 Task: Check the sale-to-list ratio of septic tank in the last 1 year.
Action: Mouse moved to (1119, 266)
Screenshot: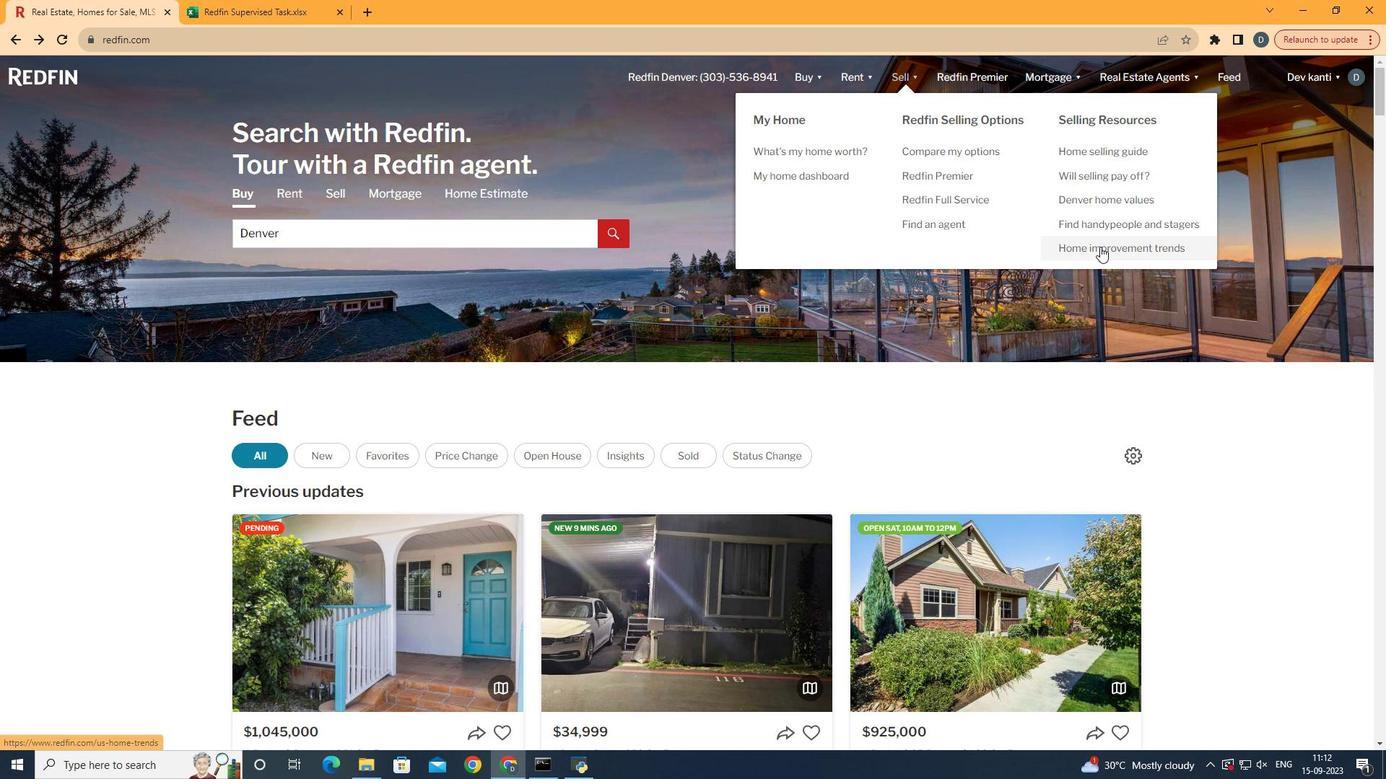 
Action: Mouse pressed left at (1119, 266)
Screenshot: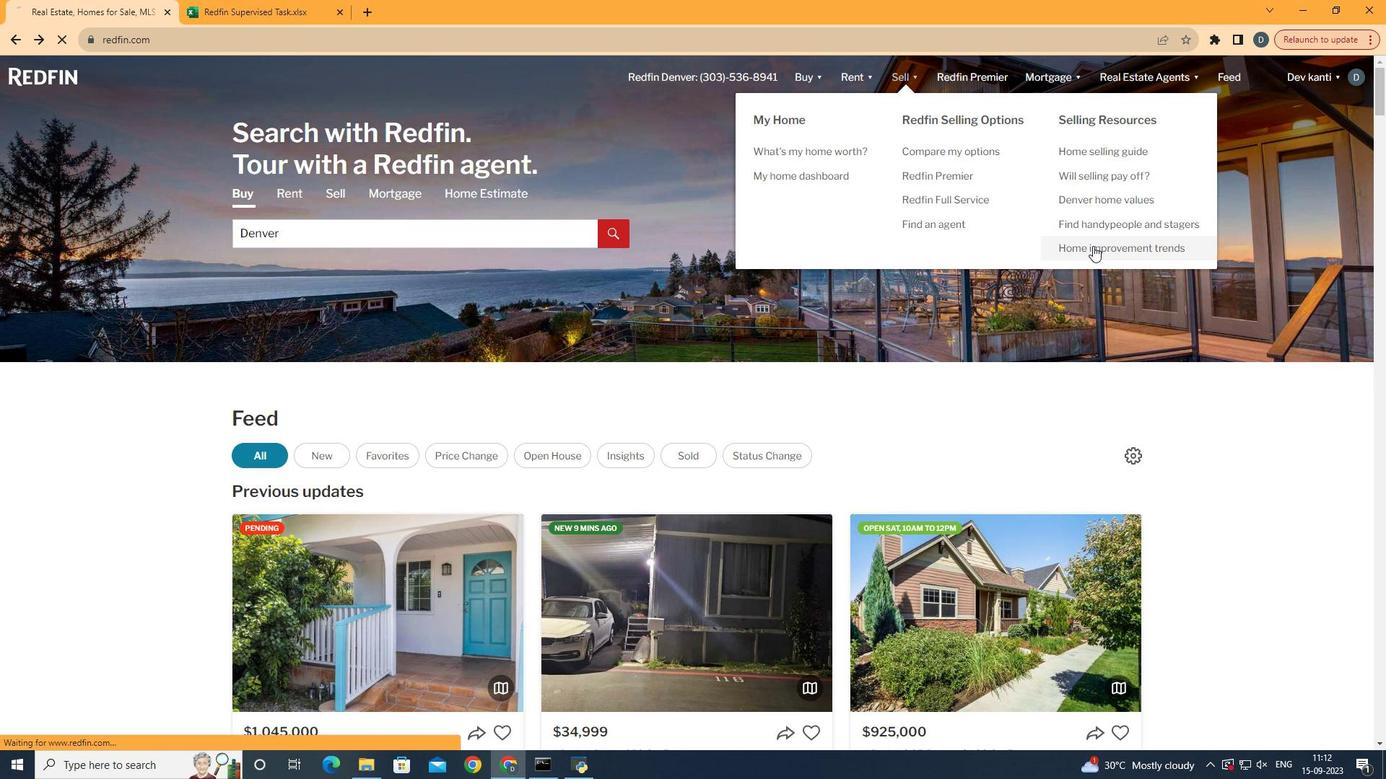 
Action: Mouse moved to (366, 293)
Screenshot: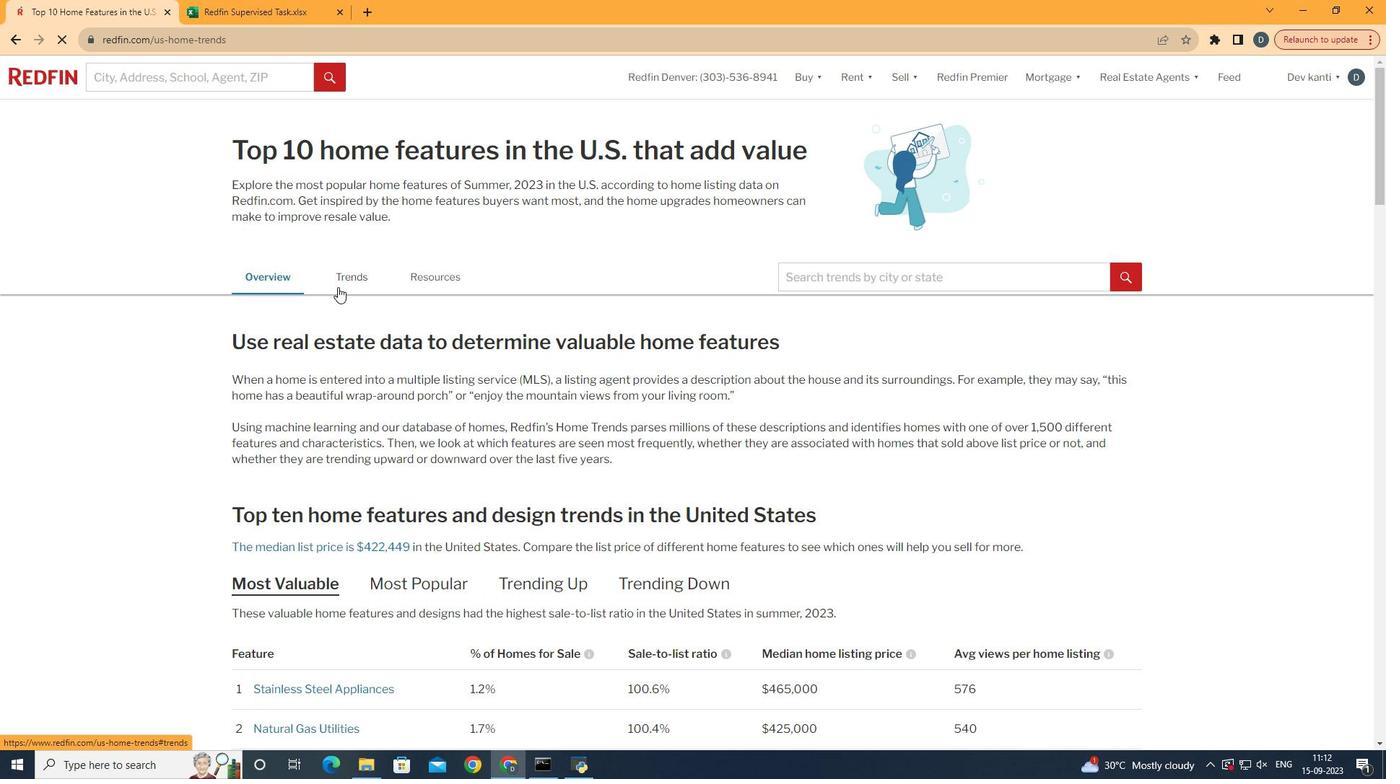 
Action: Mouse pressed left at (366, 293)
Screenshot: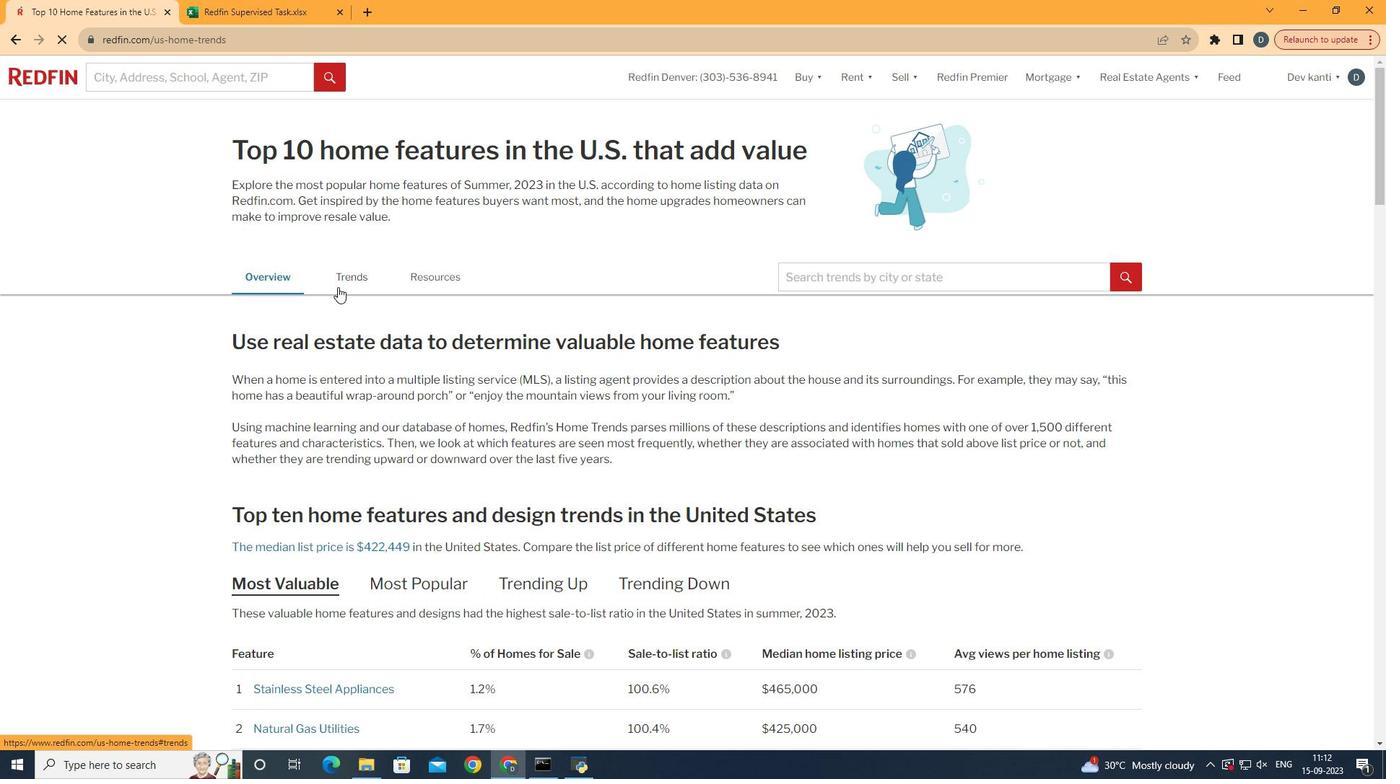 
Action: Mouse moved to (478, 356)
Screenshot: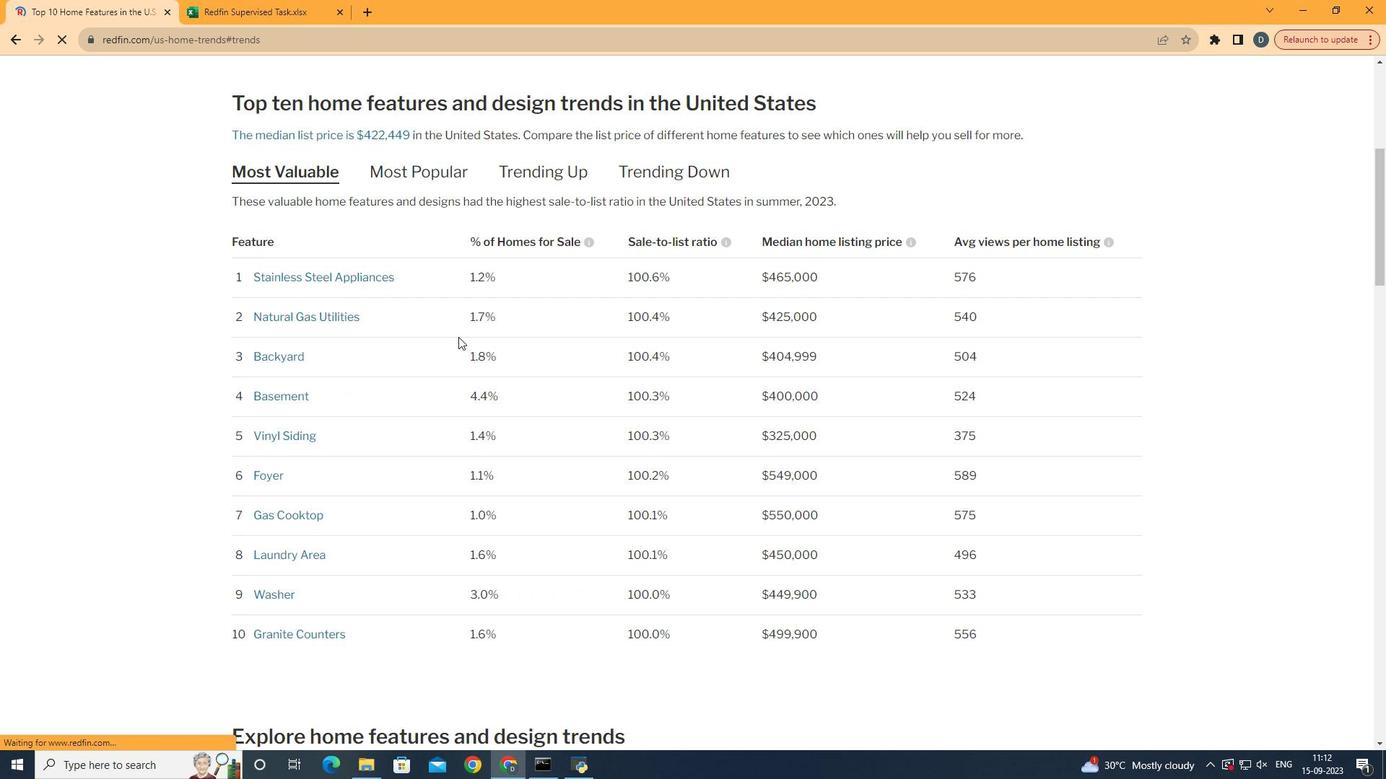 
Action: Mouse scrolled (478, 355) with delta (0, 0)
Screenshot: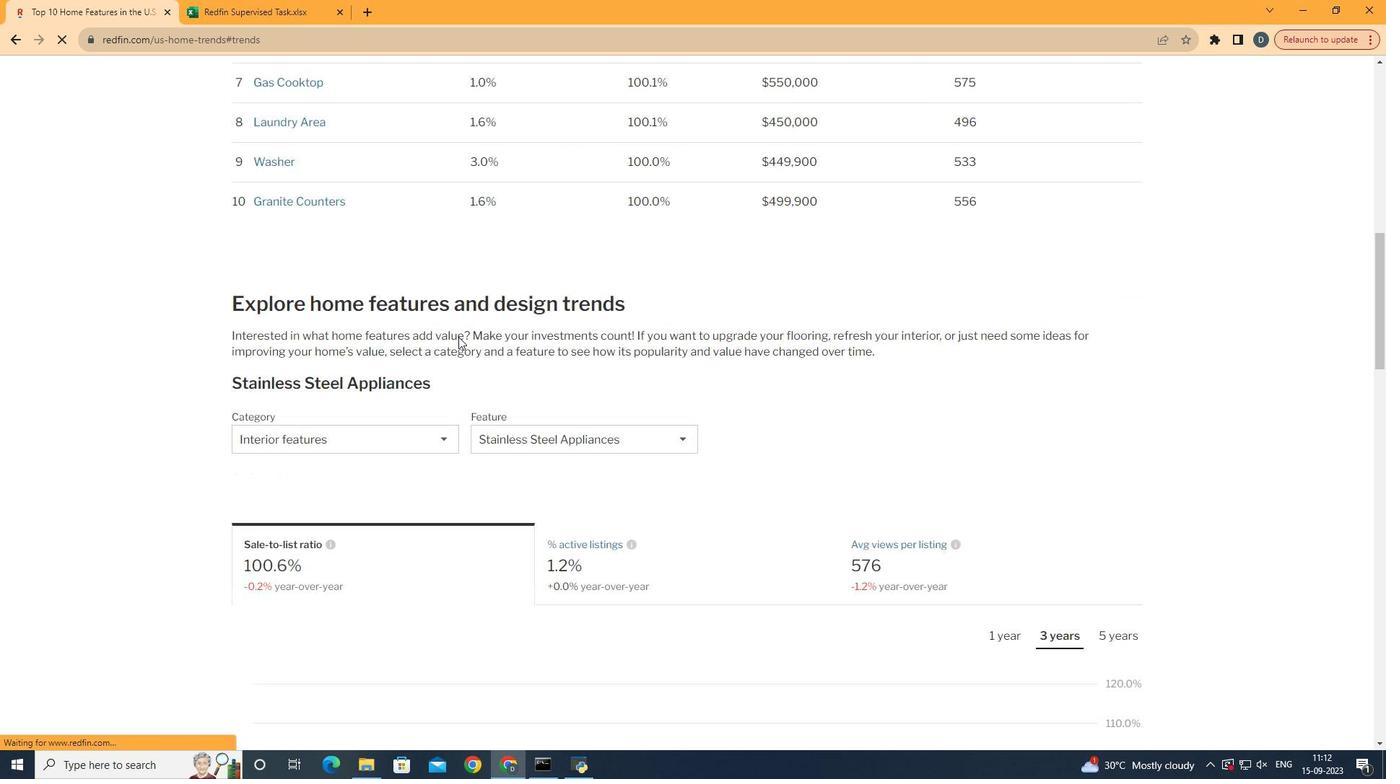 
Action: Mouse scrolled (478, 355) with delta (0, 0)
Screenshot: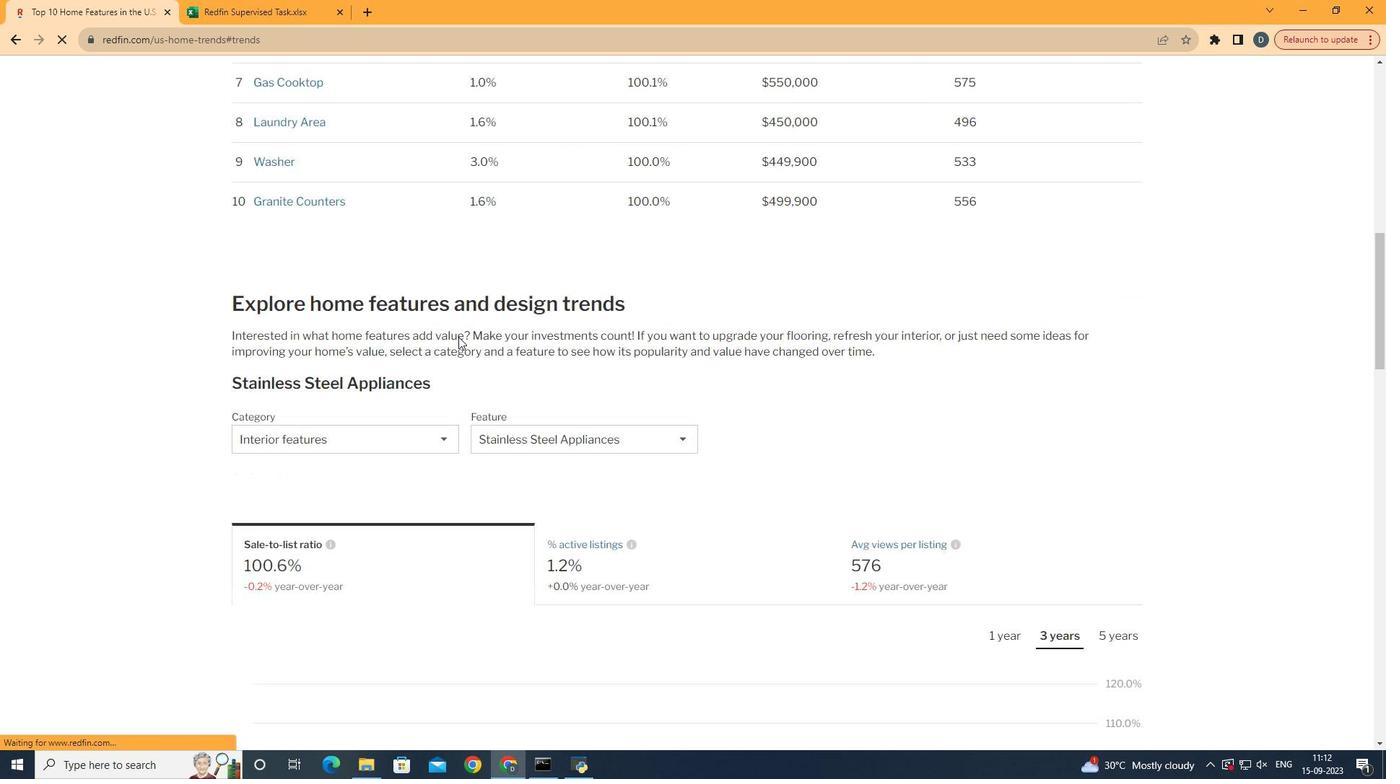 
Action: Mouse scrolled (478, 355) with delta (0, 0)
Screenshot: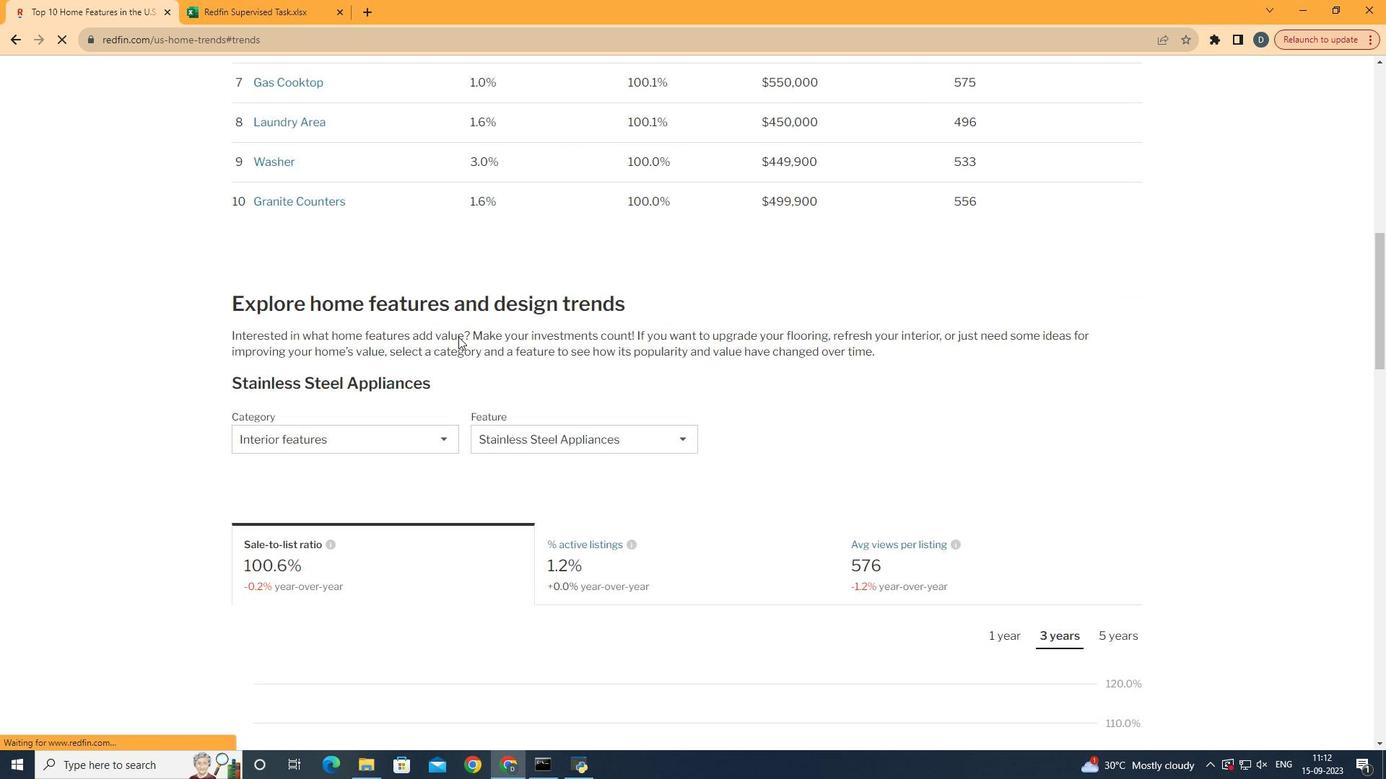 
Action: Mouse scrolled (478, 355) with delta (0, 0)
Screenshot: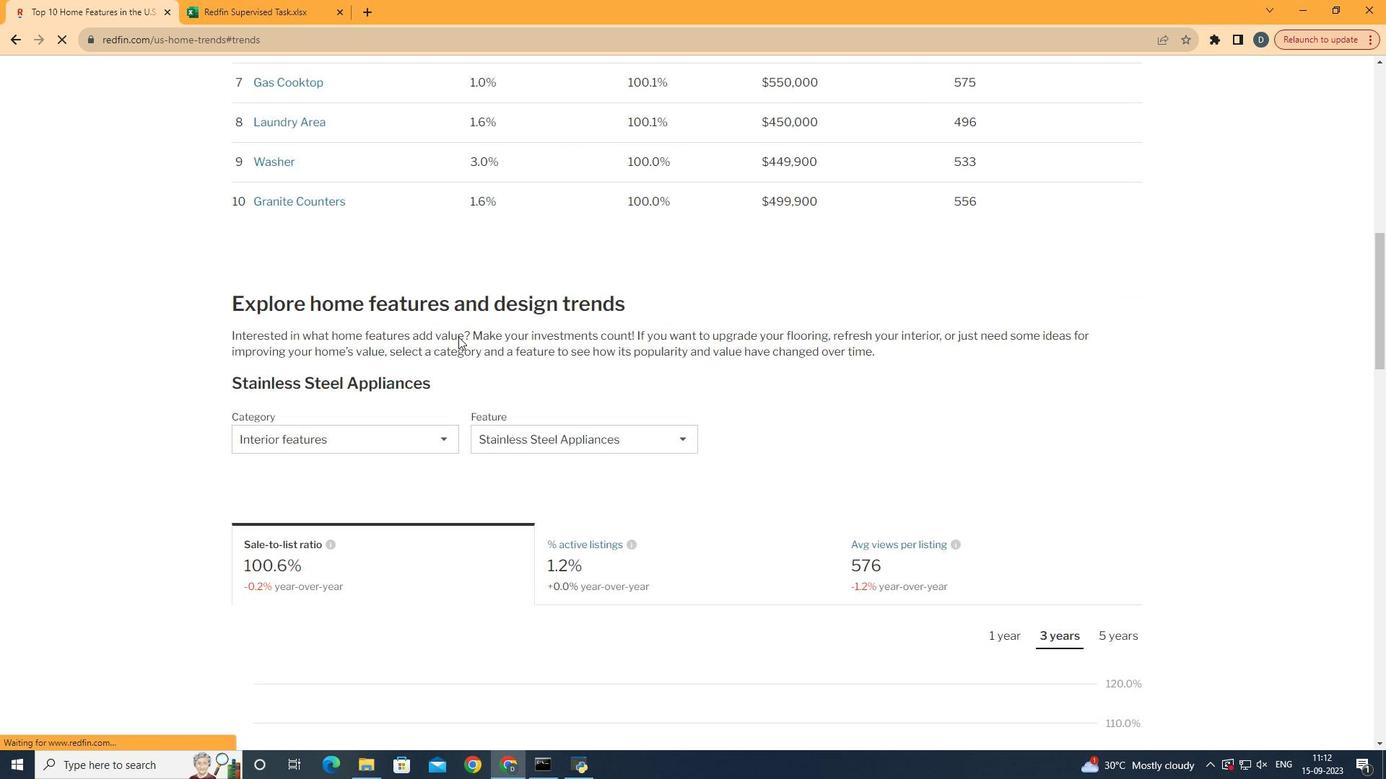 
Action: Mouse scrolled (478, 355) with delta (0, 0)
Screenshot: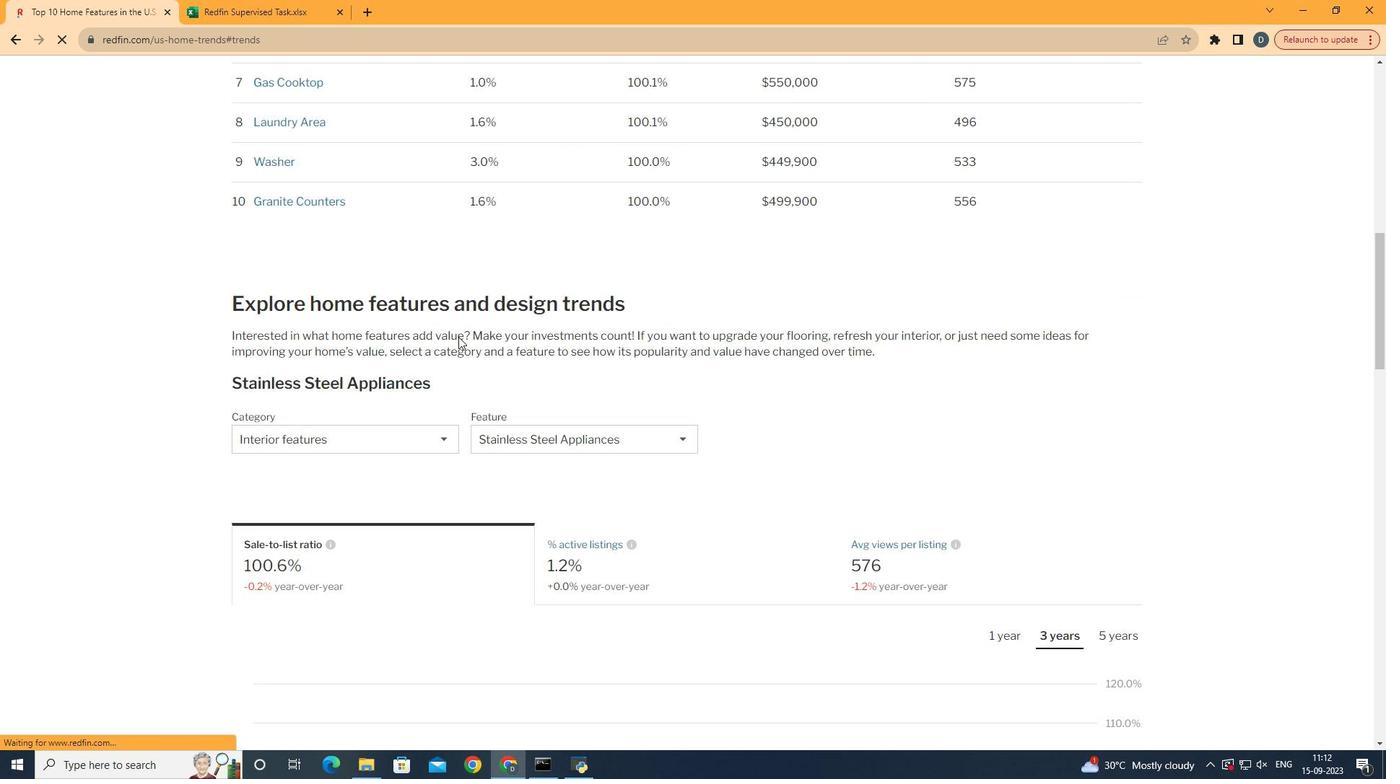 
Action: Mouse scrolled (478, 355) with delta (0, 0)
Screenshot: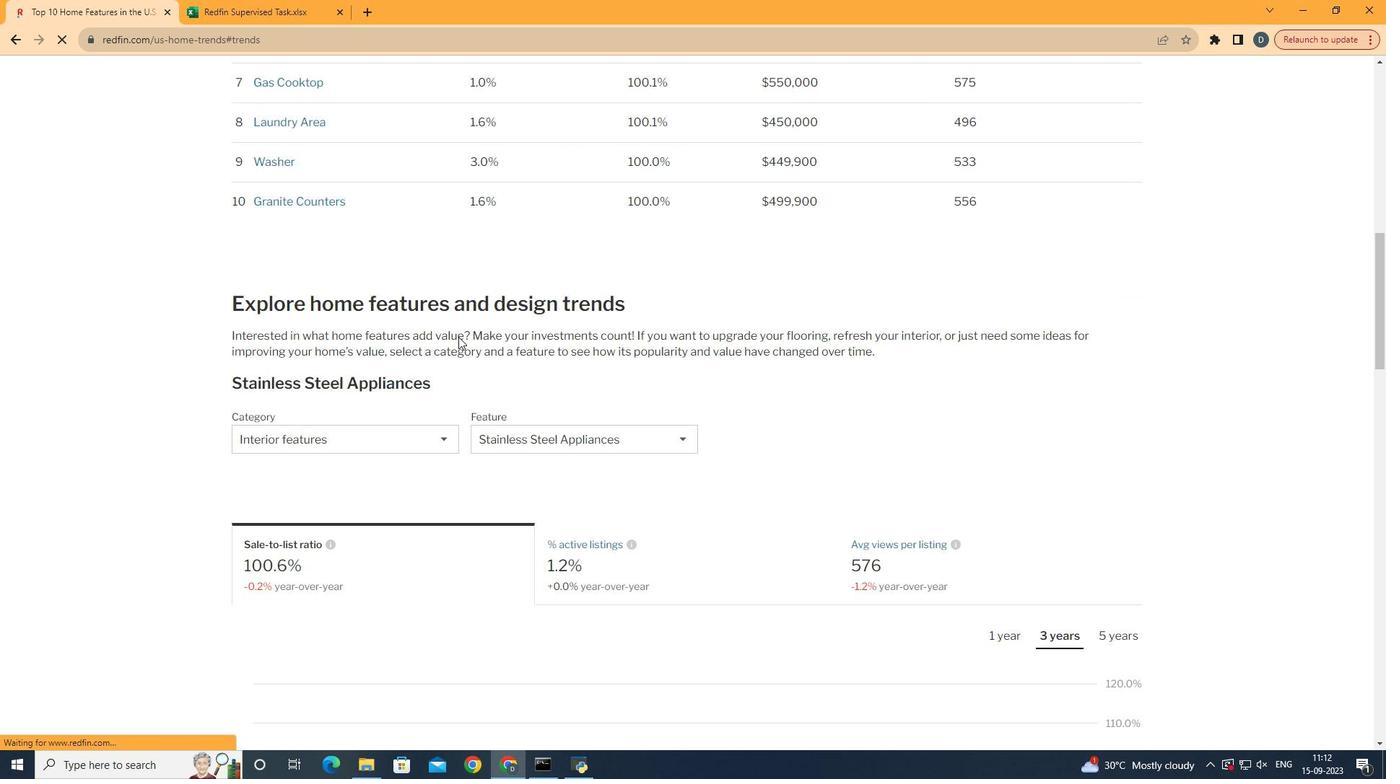 
Action: Mouse scrolled (478, 355) with delta (0, 0)
Screenshot: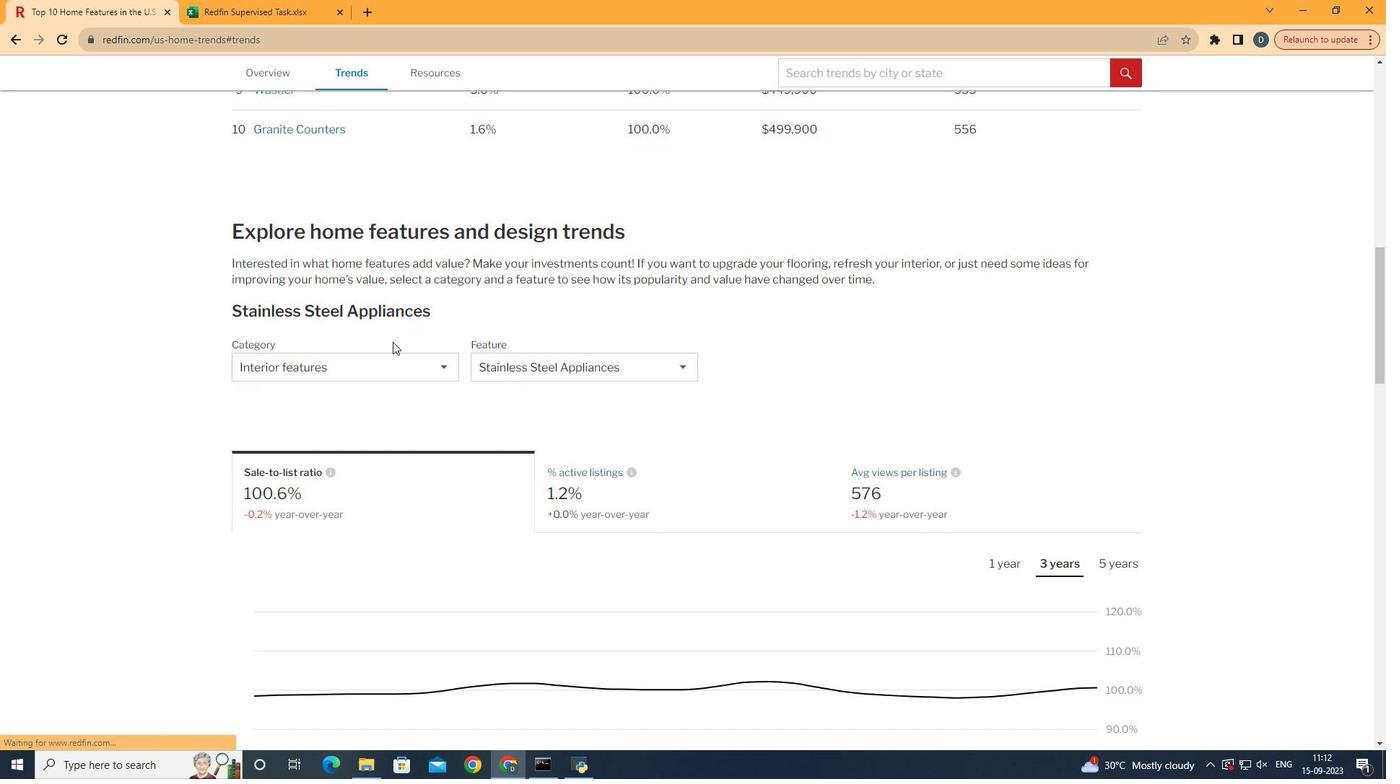 
Action: Mouse moved to (395, 386)
Screenshot: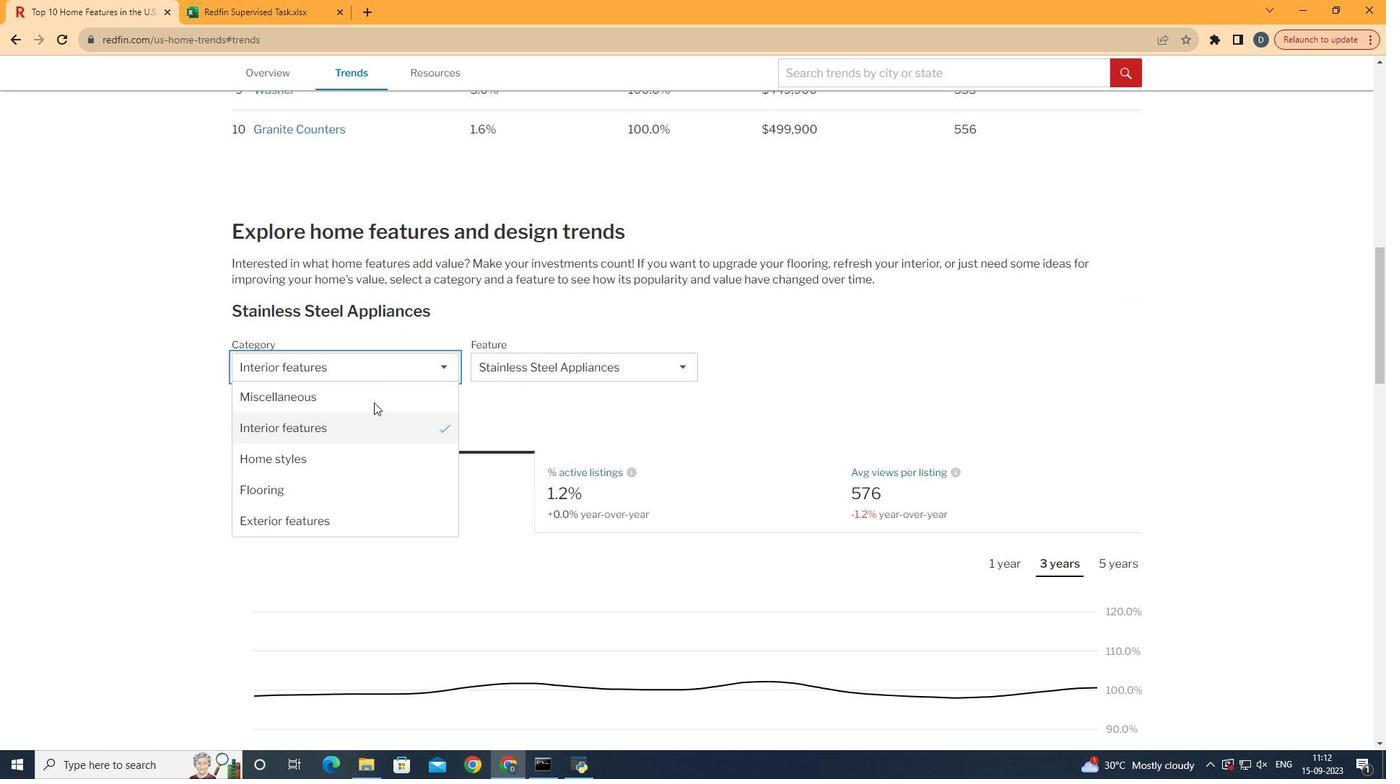 
Action: Mouse pressed left at (395, 386)
Screenshot: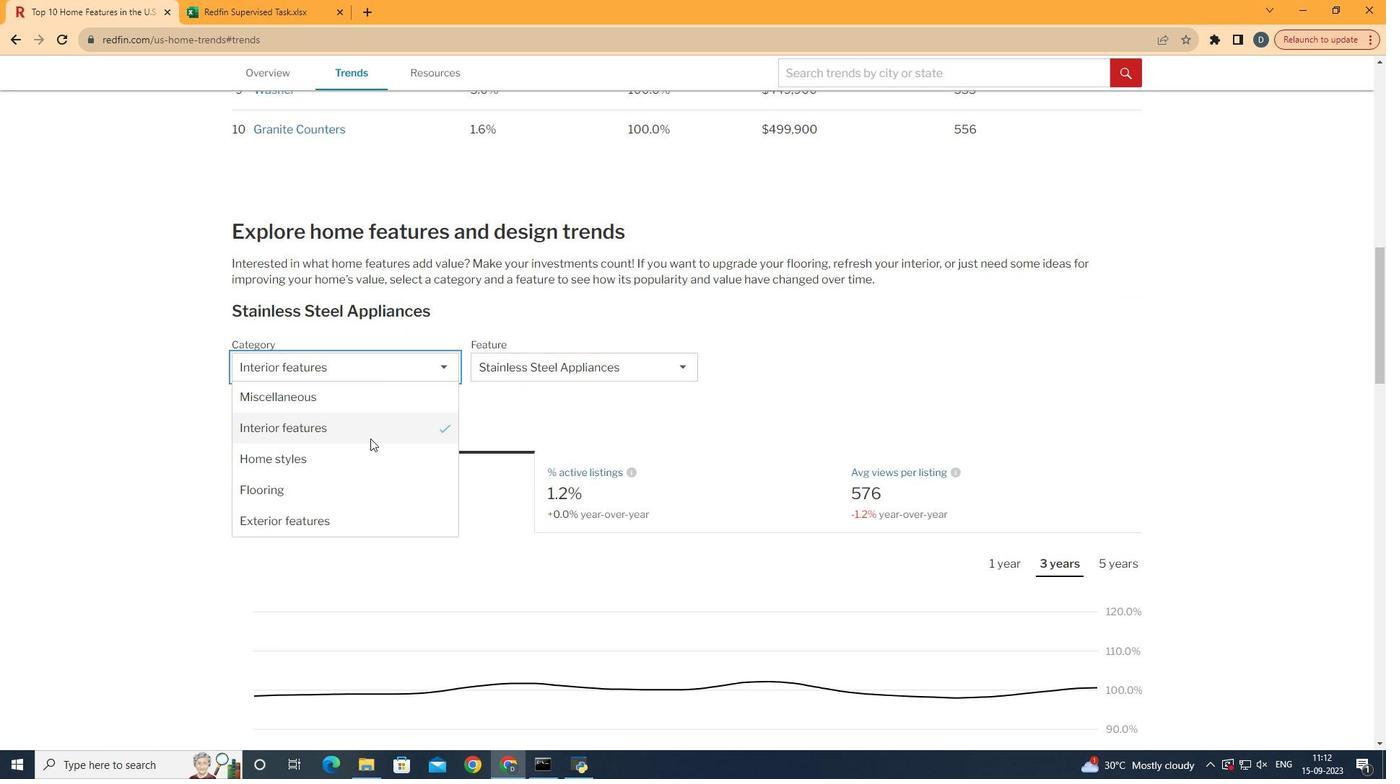 
Action: Mouse moved to (368, 536)
Screenshot: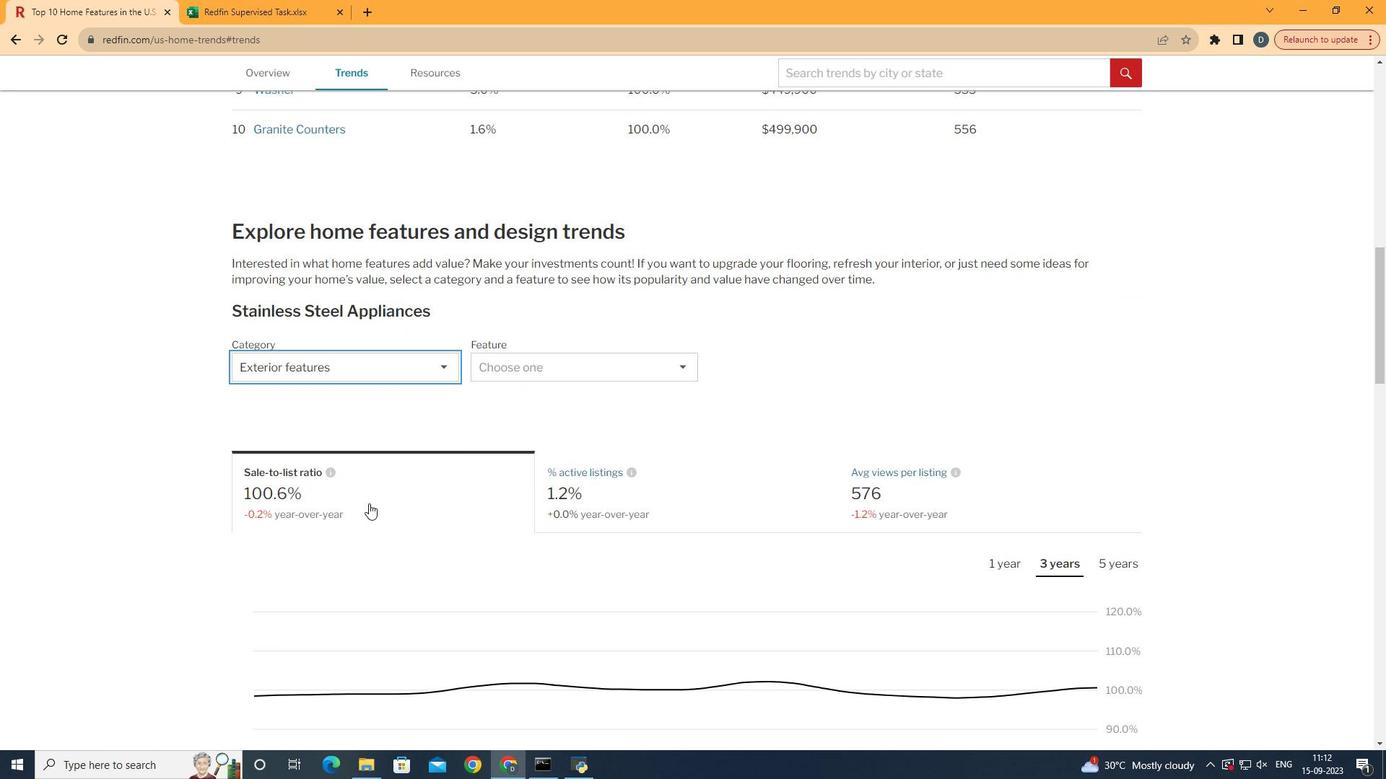 
Action: Mouse pressed left at (368, 536)
Screenshot: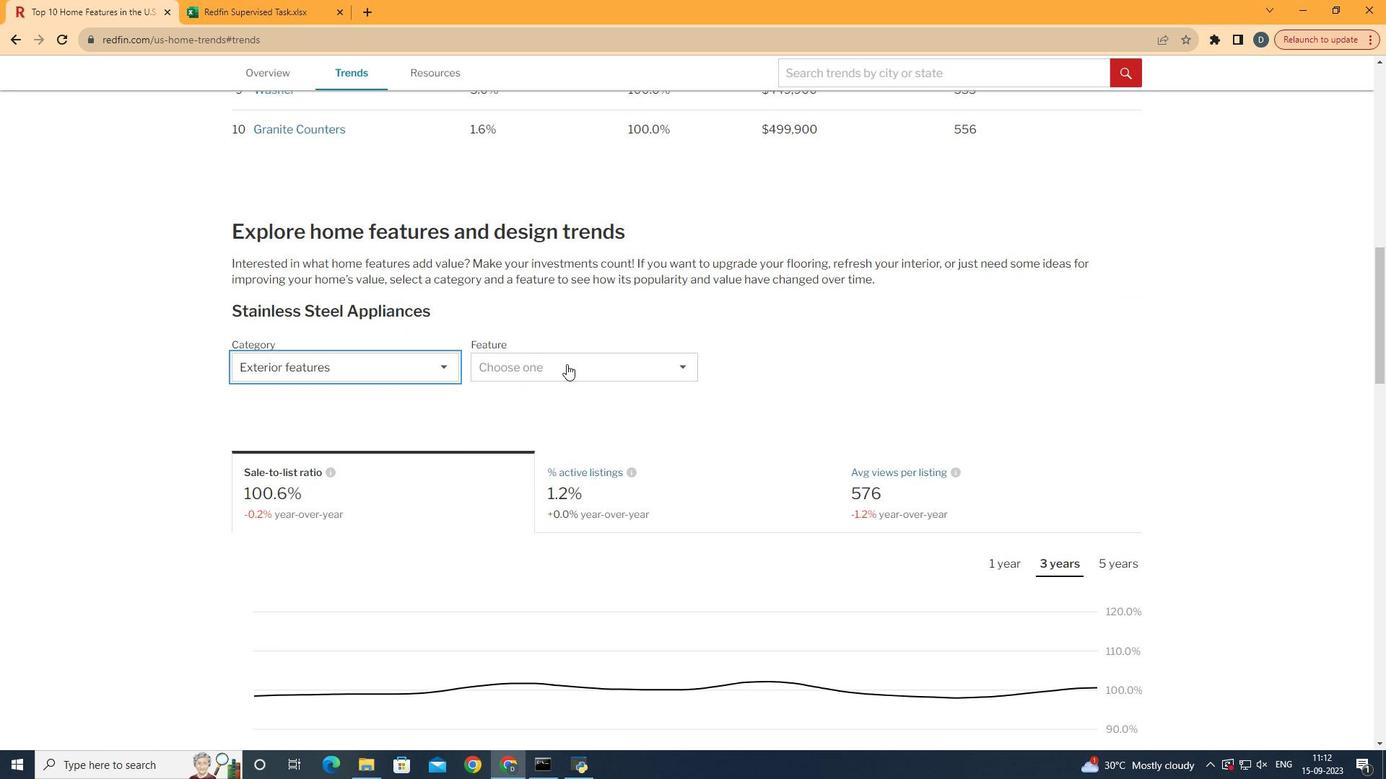 
Action: Mouse moved to (594, 376)
Screenshot: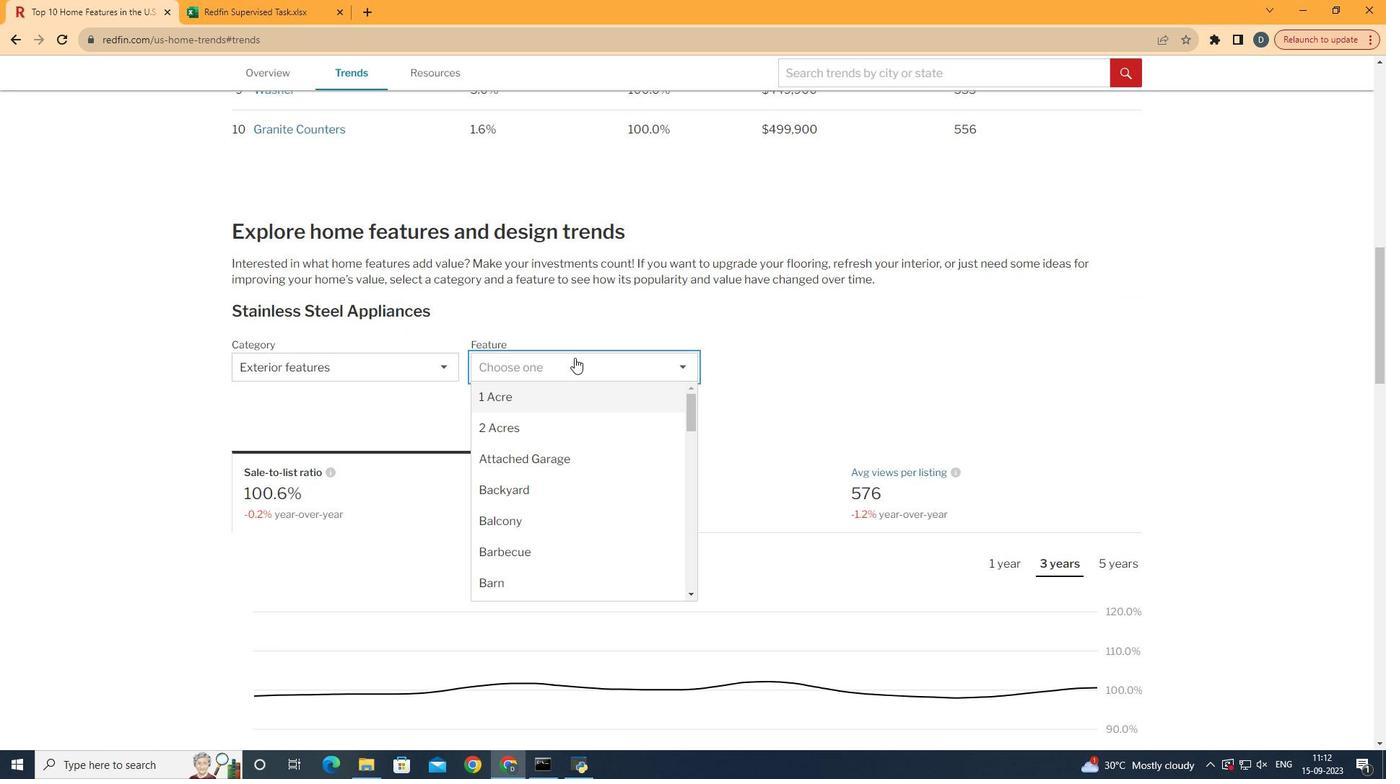 
Action: Mouse pressed left at (594, 376)
Screenshot: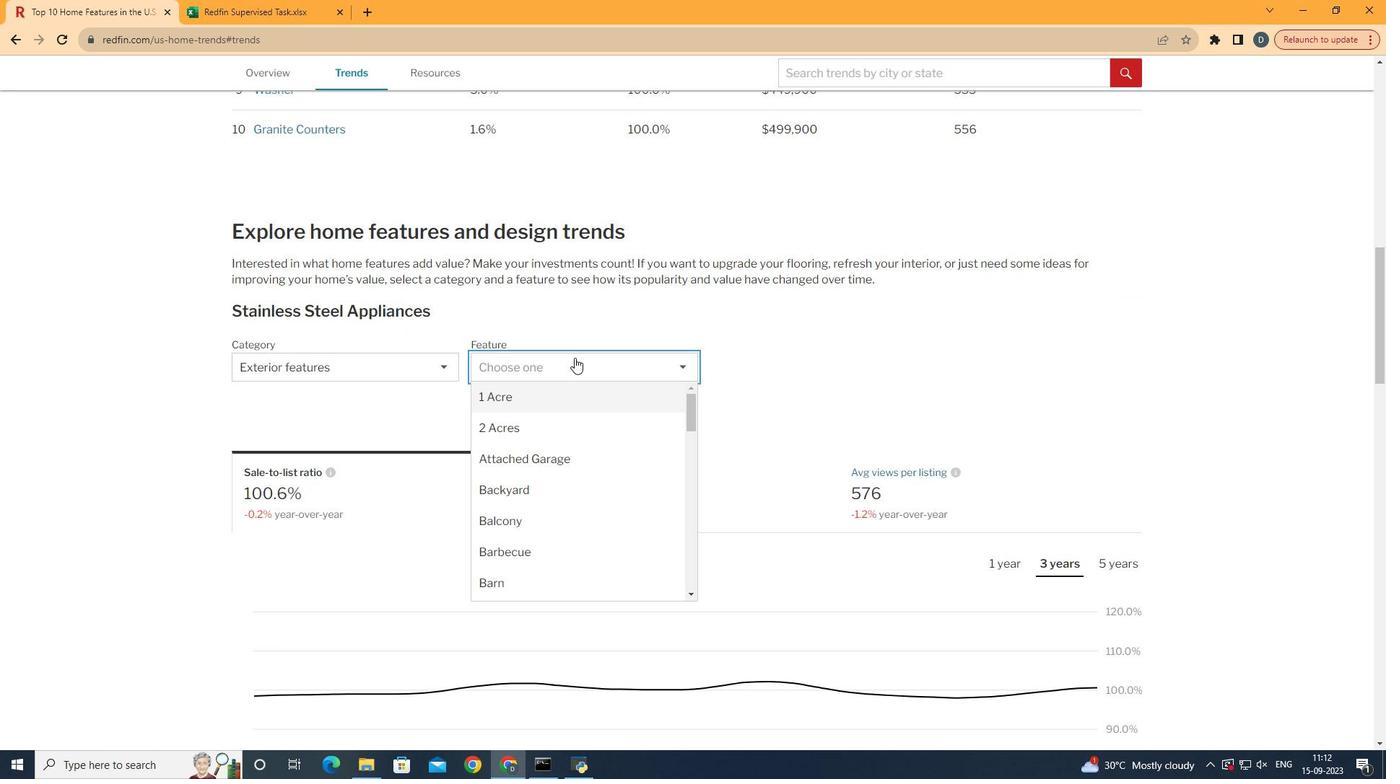 
Action: Mouse moved to (610, 421)
Screenshot: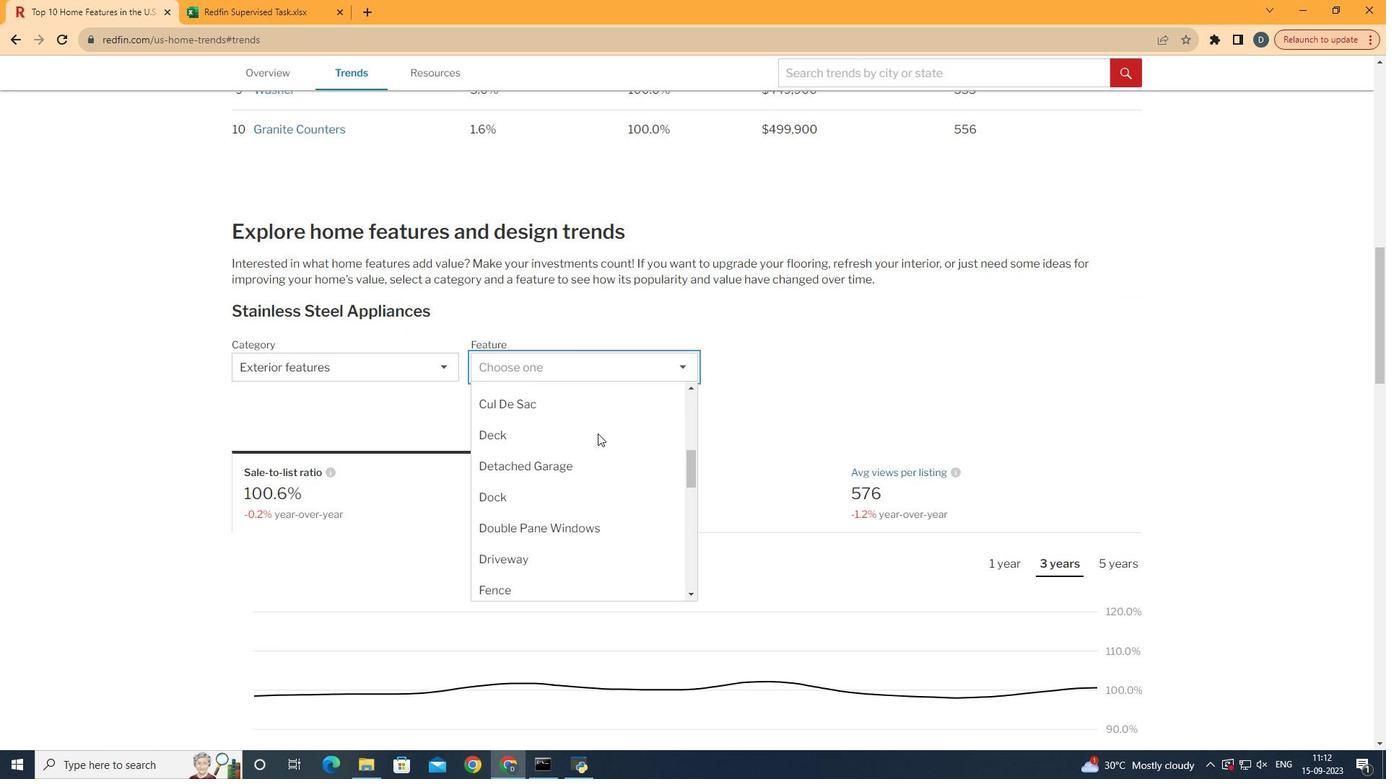 
Action: Mouse scrolled (610, 420) with delta (0, 0)
Screenshot: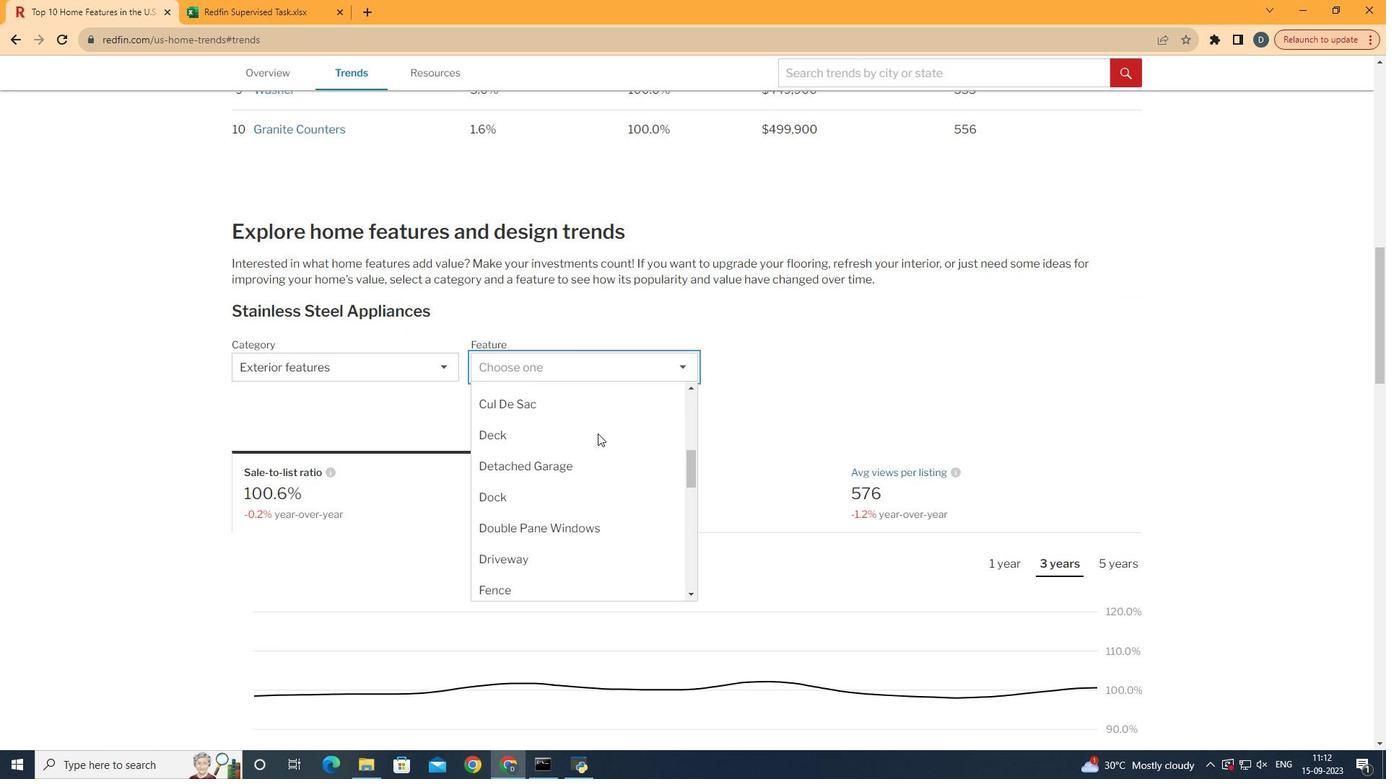
Action: Mouse moved to (616, 446)
Screenshot: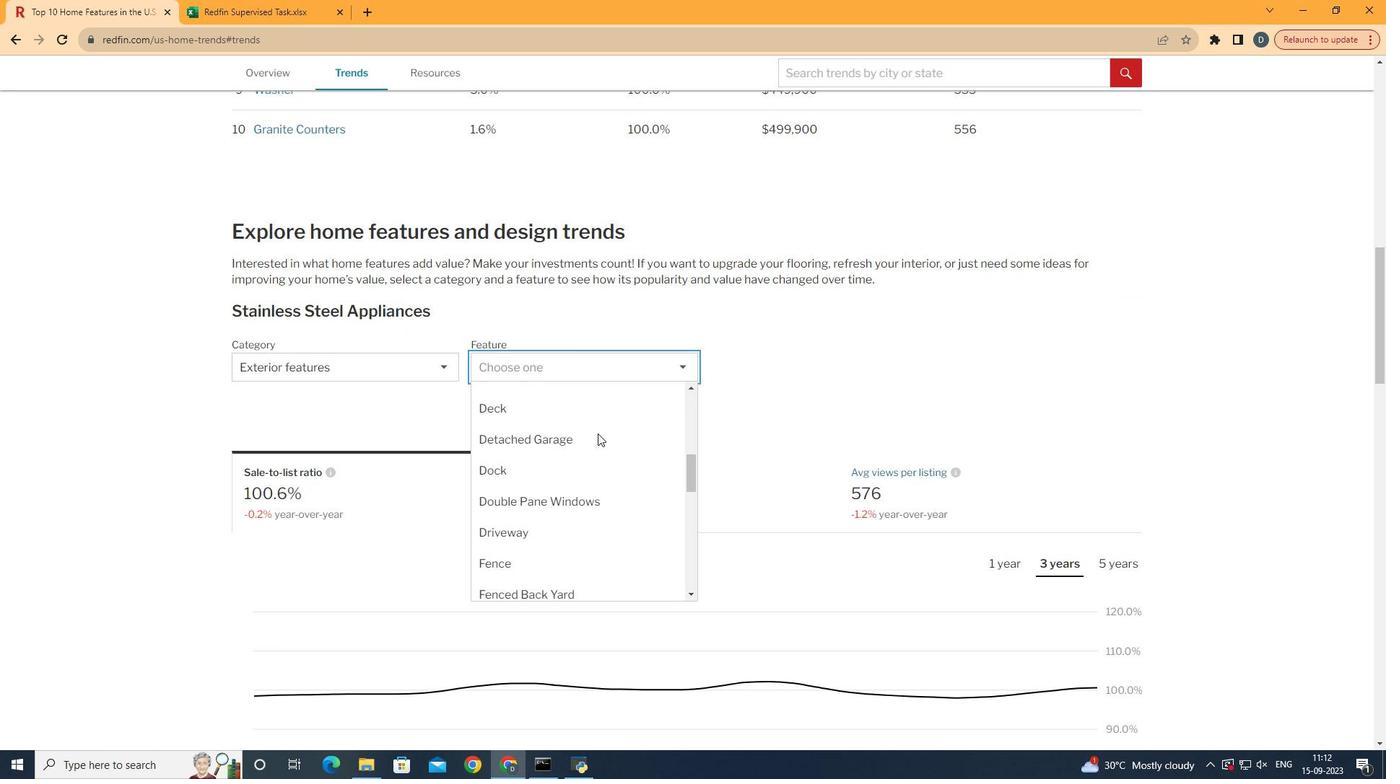 
Action: Mouse scrolled (616, 446) with delta (0, 0)
Screenshot: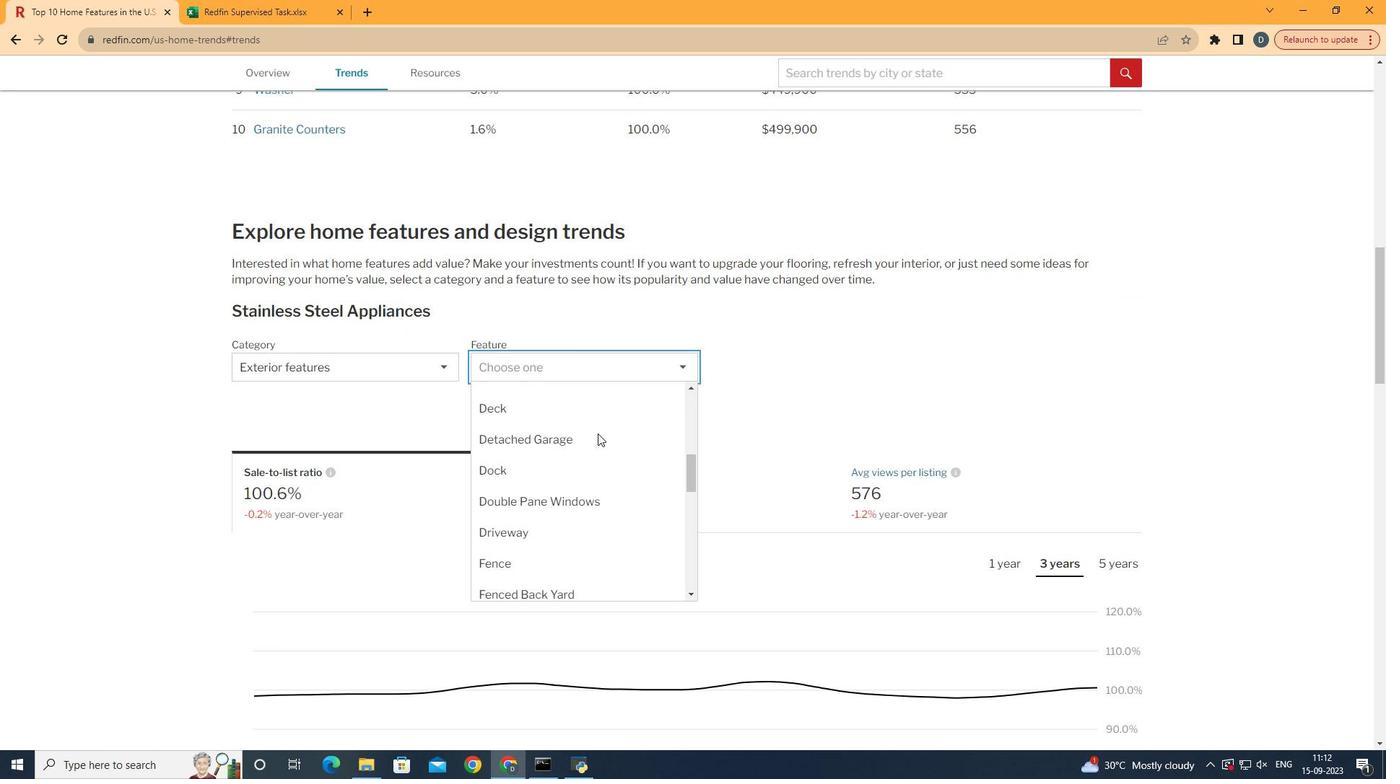 
Action: Mouse moved to (617, 453)
Screenshot: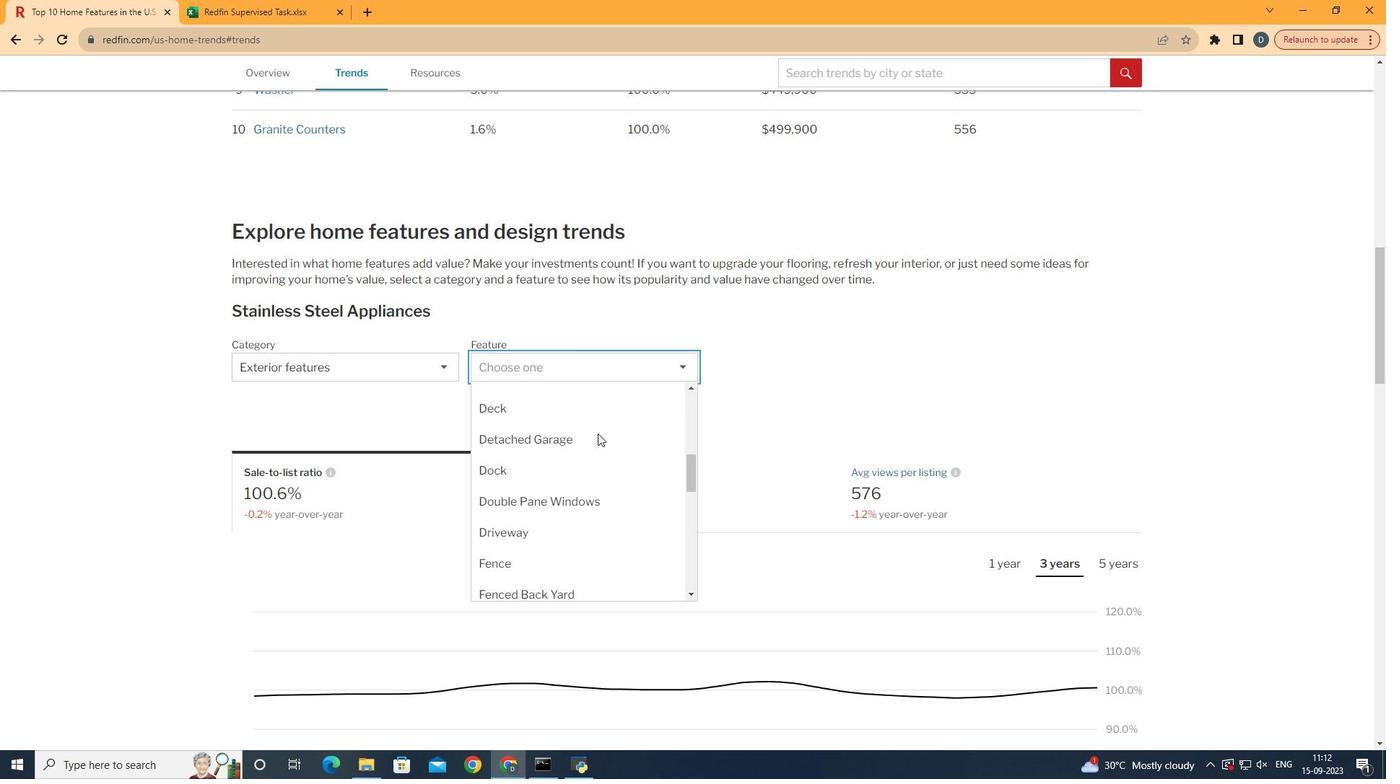 
Action: Mouse scrolled (617, 452) with delta (0, 0)
Screenshot: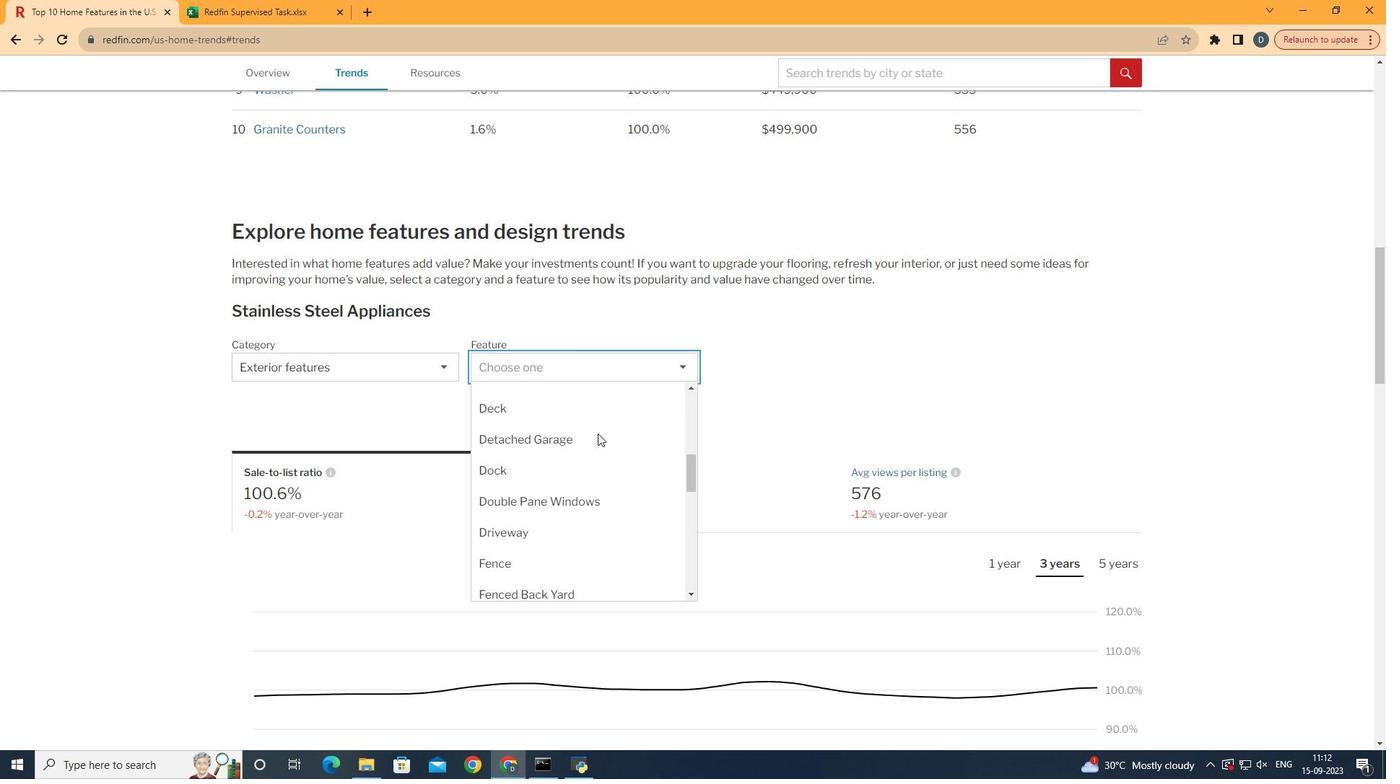 
Action: Mouse scrolled (617, 452) with delta (0, 0)
Screenshot: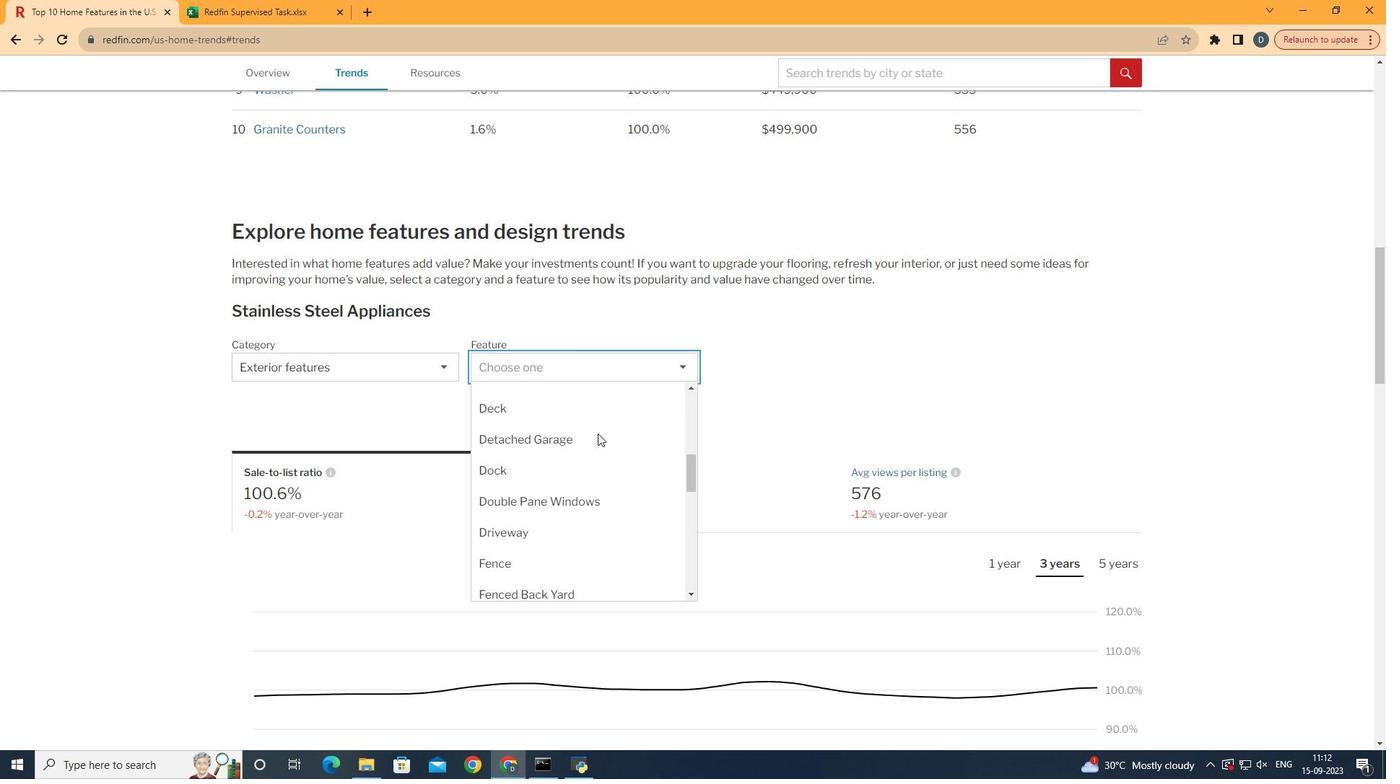 
Action: Mouse scrolled (617, 452) with delta (0, 0)
Screenshot: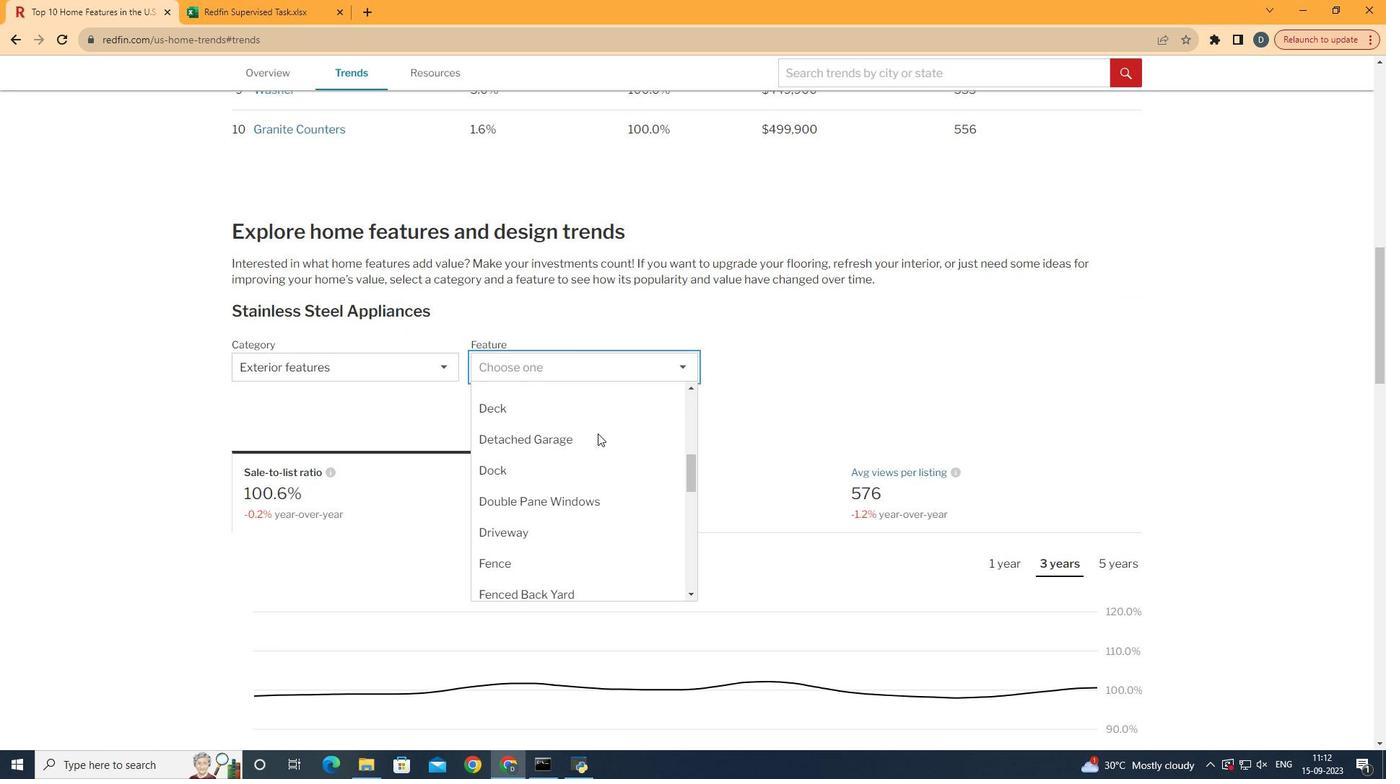
Action: Mouse scrolled (617, 452) with delta (0, 0)
Screenshot: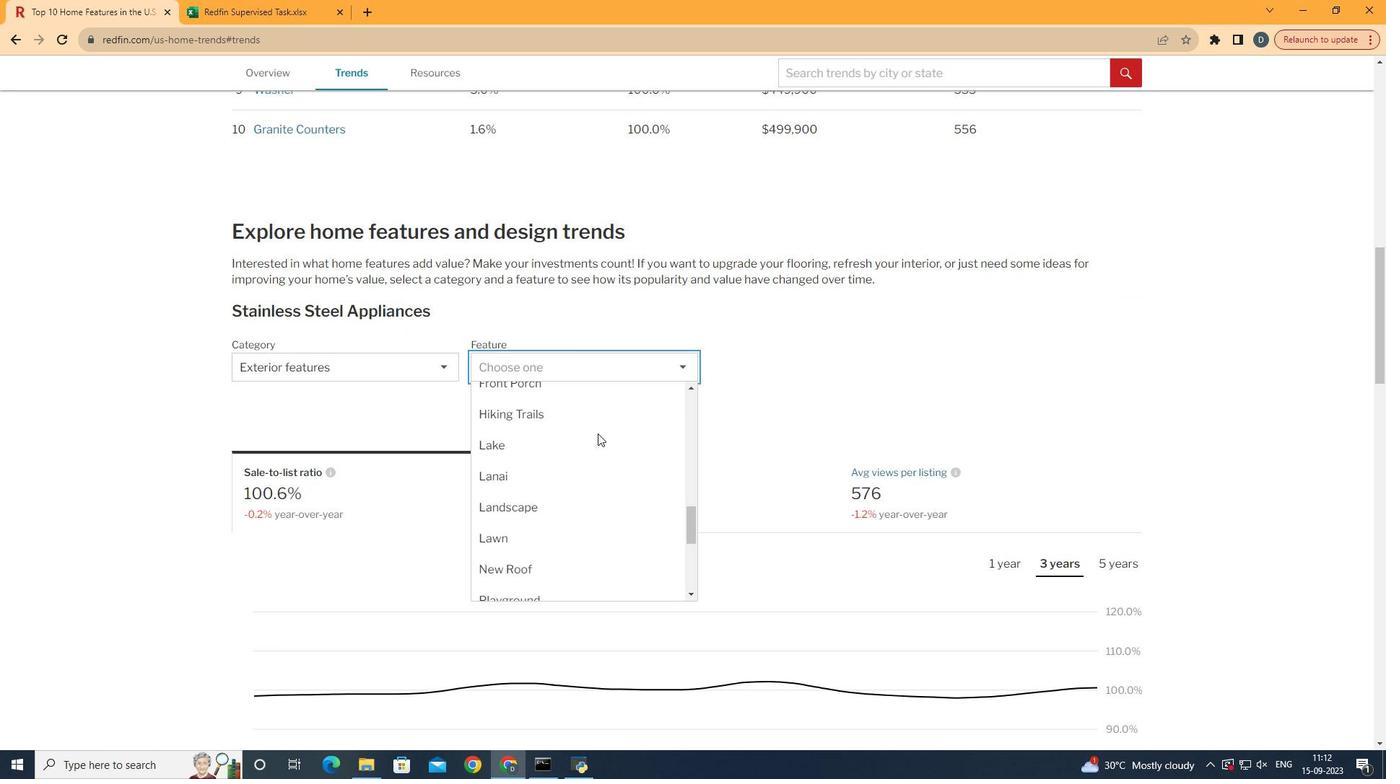 
Action: Mouse scrolled (617, 452) with delta (0, 0)
Screenshot: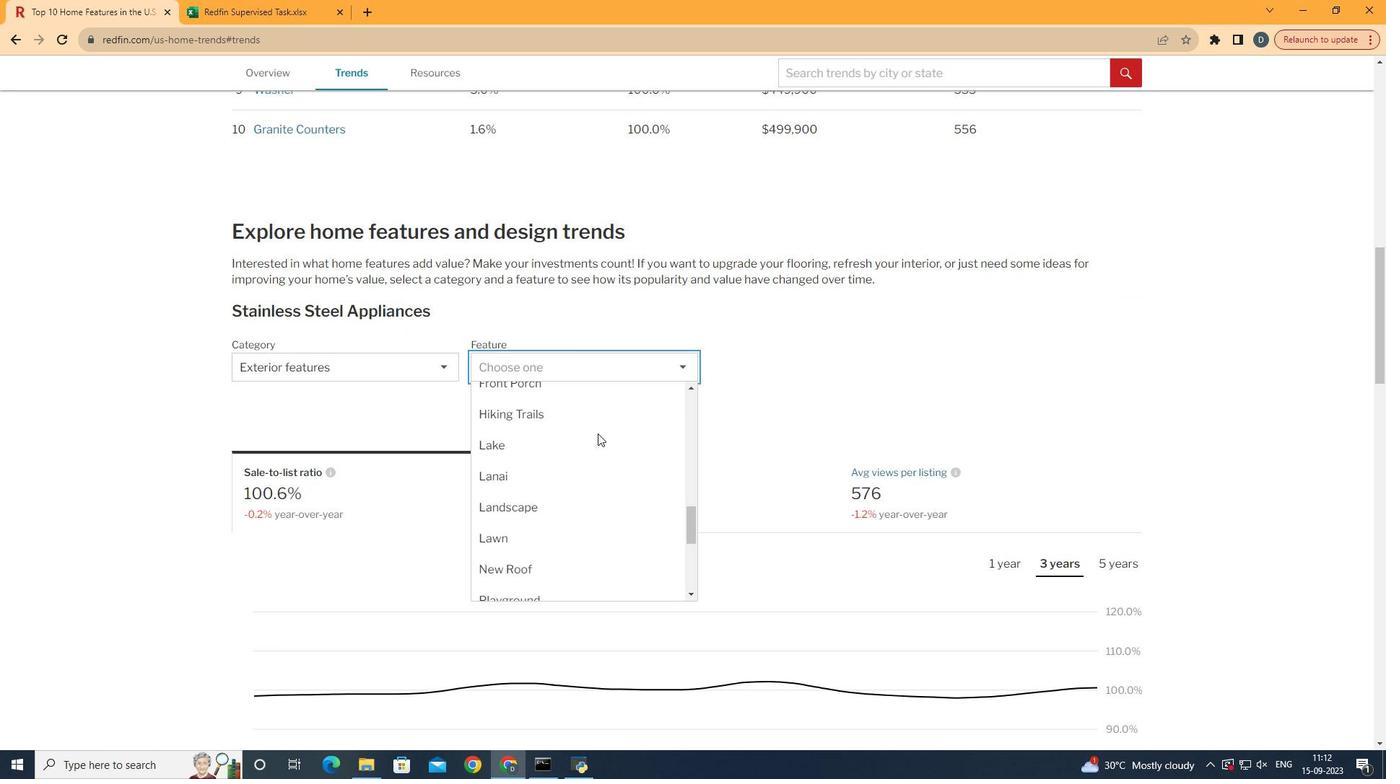 
Action: Mouse scrolled (617, 452) with delta (0, 0)
Screenshot: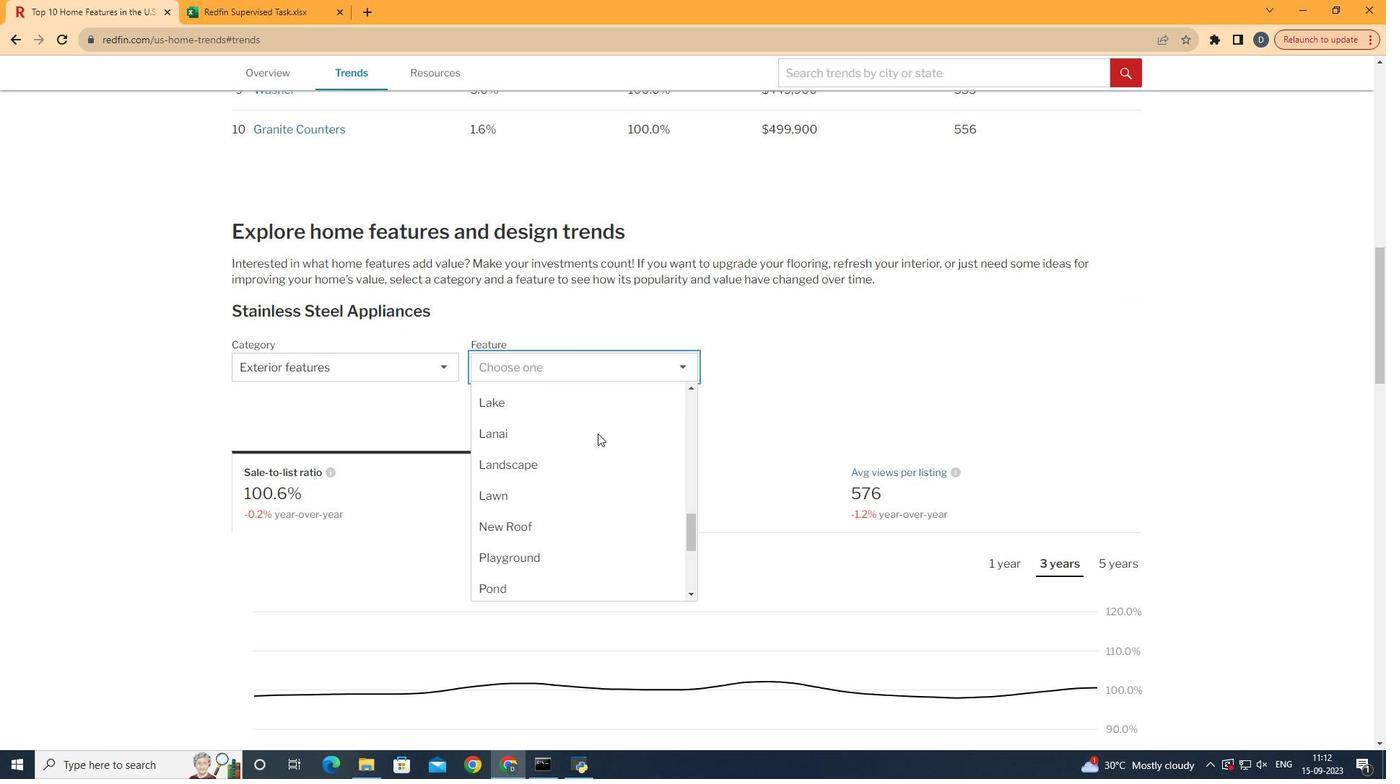 
Action: Mouse scrolled (617, 452) with delta (0, 0)
Screenshot: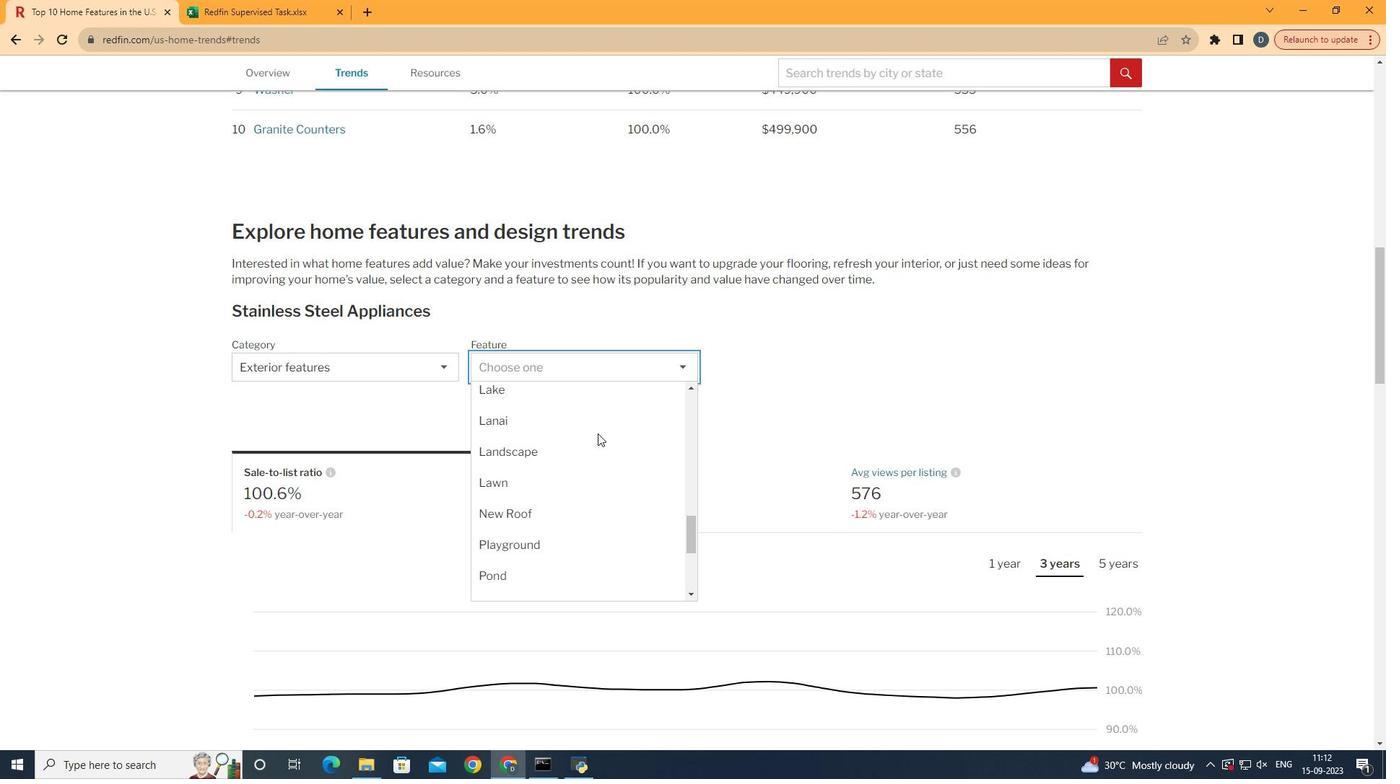 
Action: Mouse scrolled (617, 452) with delta (0, 0)
Screenshot: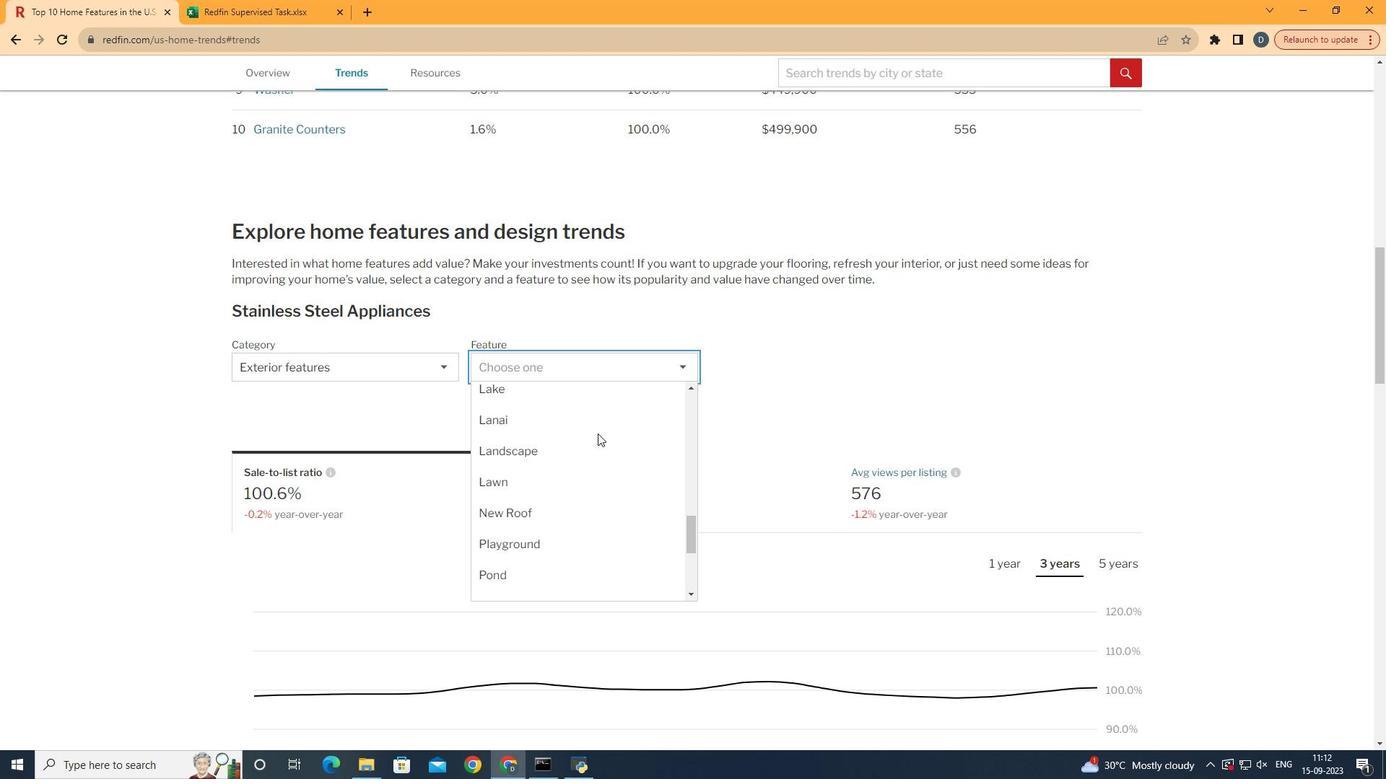 
Action: Mouse moved to (615, 454)
Screenshot: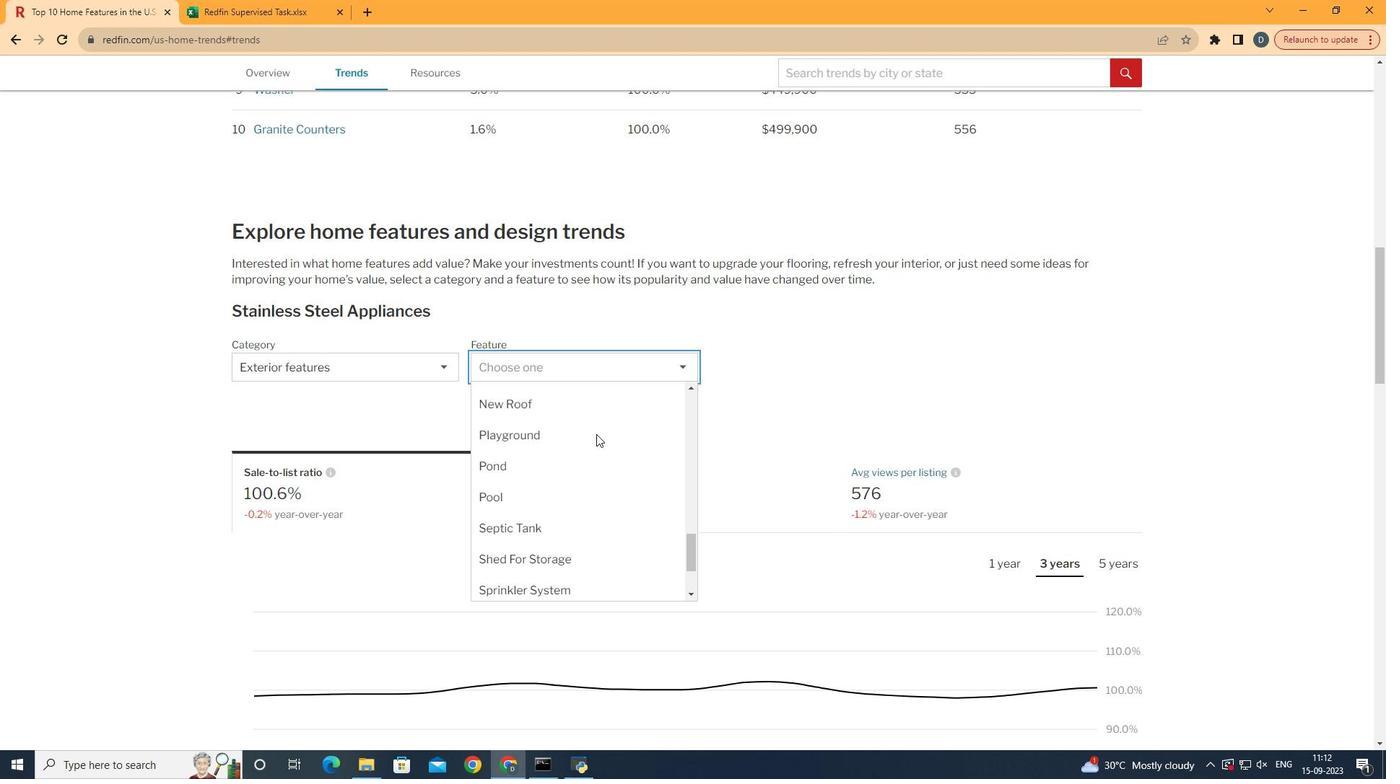 
Action: Mouse scrolled (615, 453) with delta (0, 0)
Screenshot: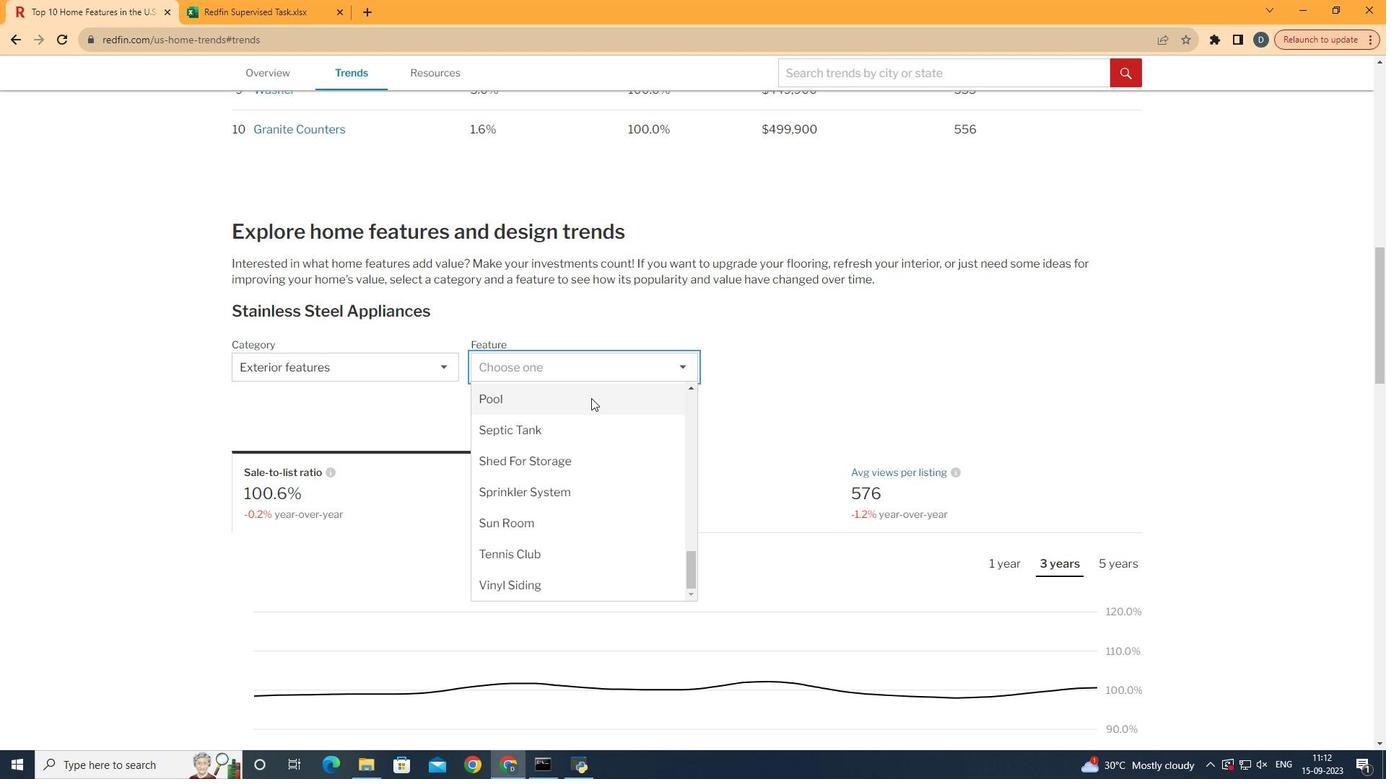 
Action: Mouse scrolled (615, 453) with delta (0, 0)
Screenshot: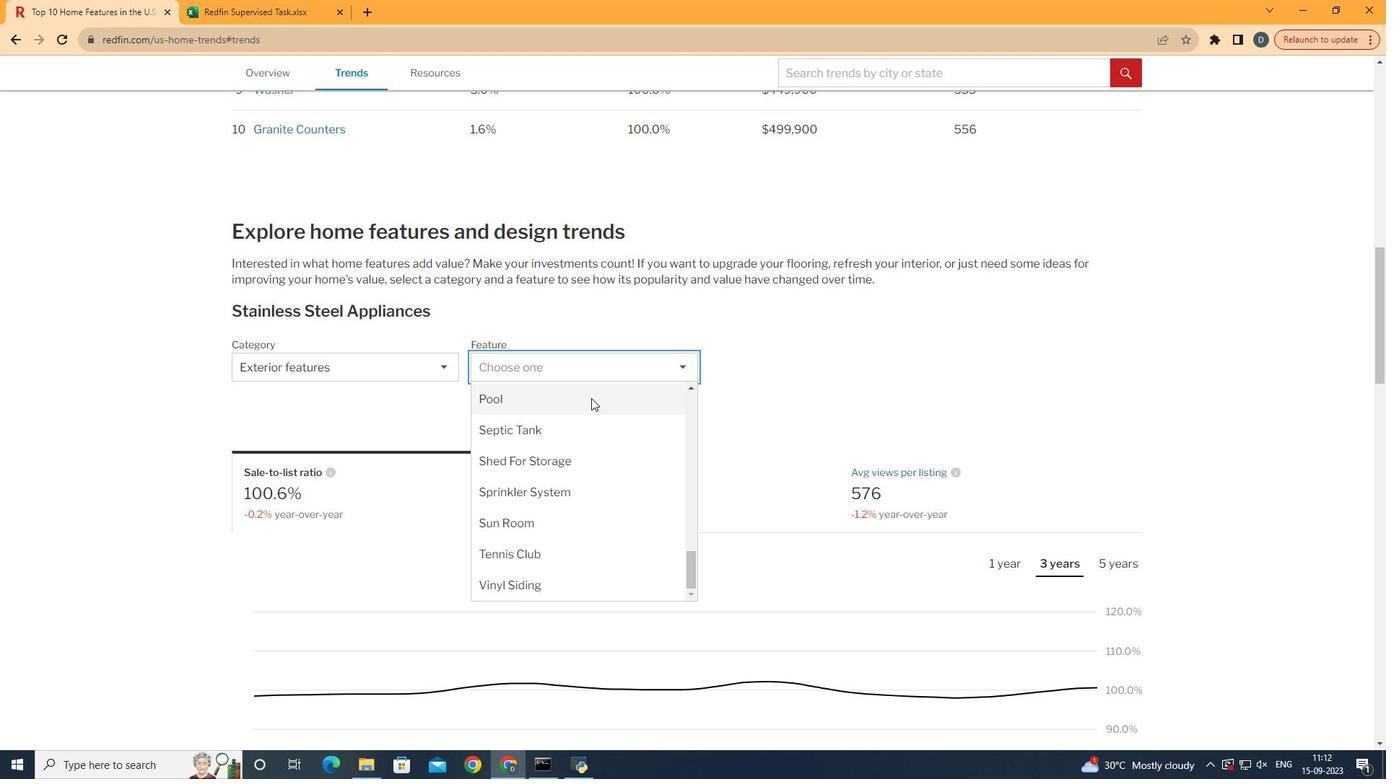 
Action: Mouse scrolled (615, 453) with delta (0, 0)
Screenshot: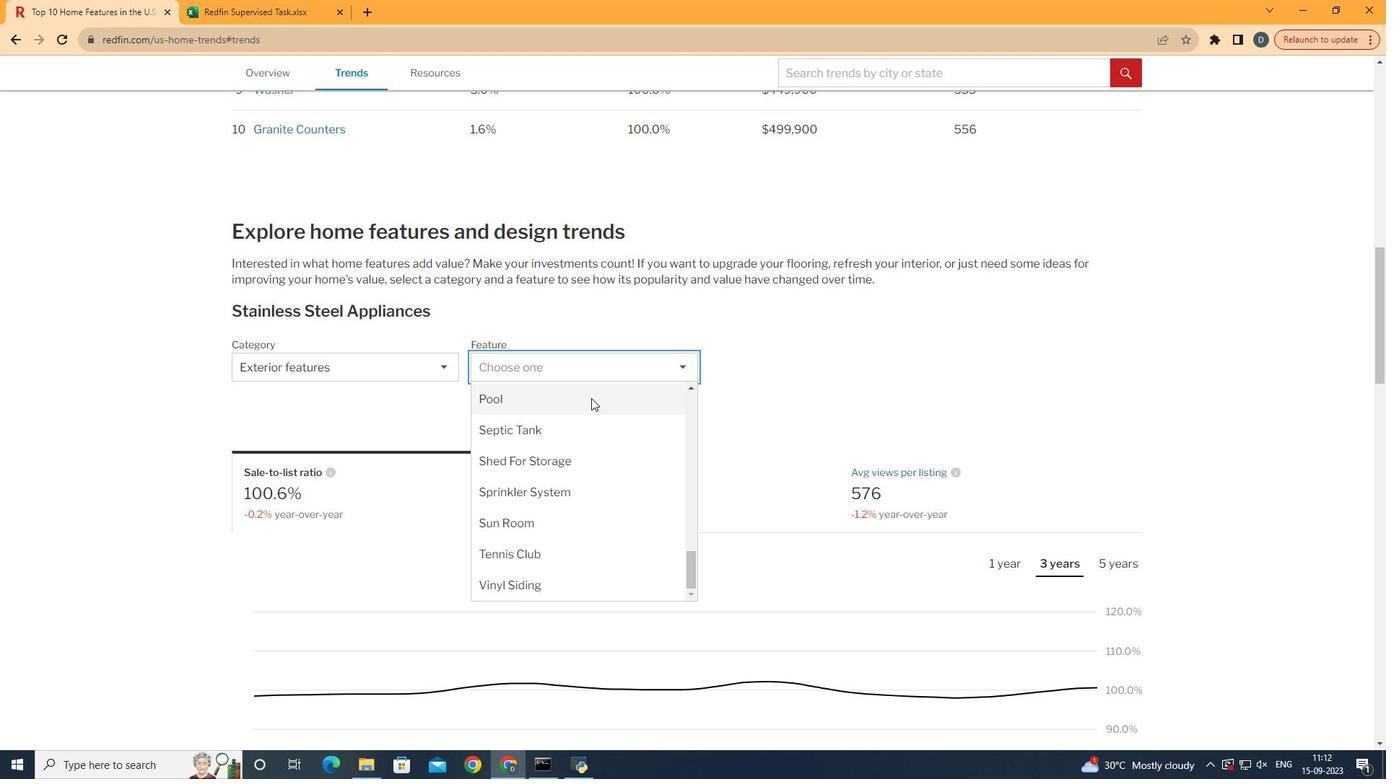 
Action: Mouse moved to (611, 410)
Screenshot: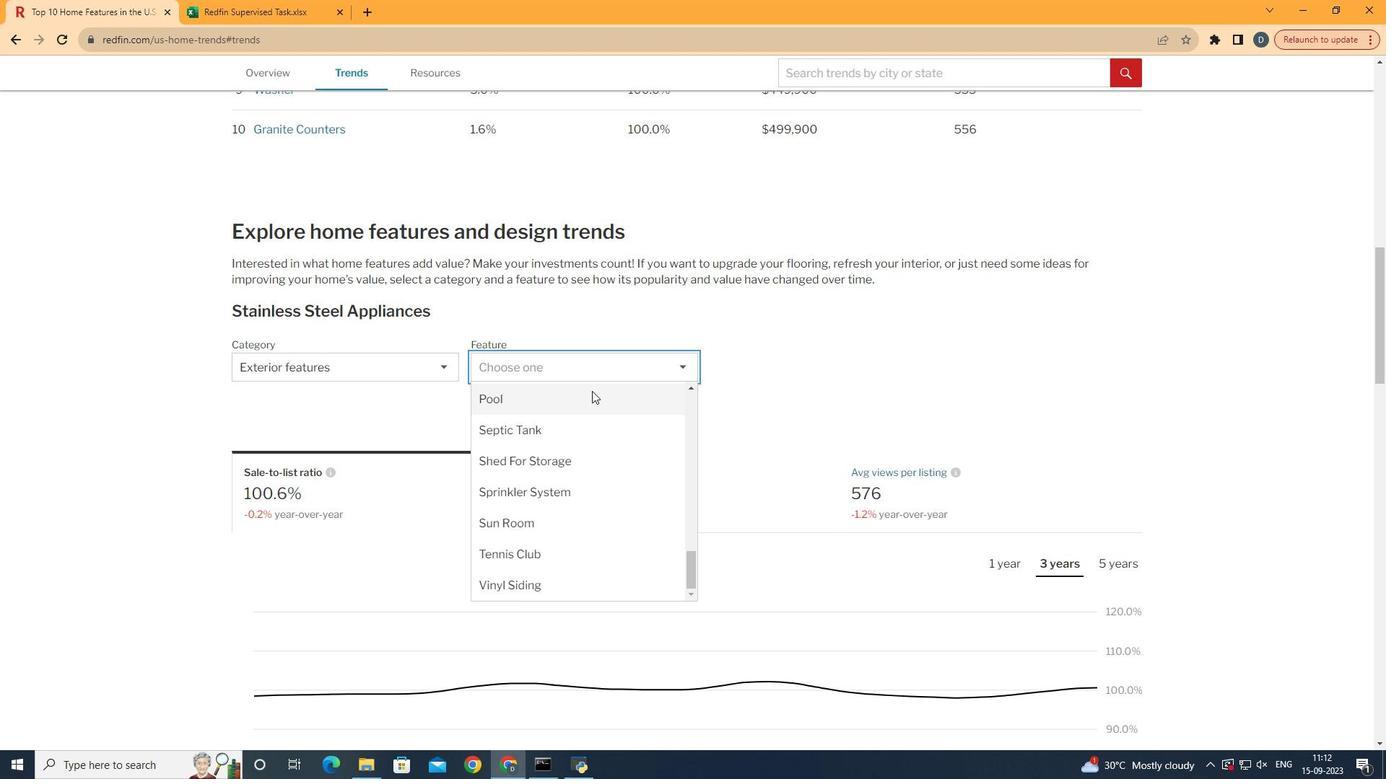 
Action: Mouse pressed left at (611, 410)
Screenshot: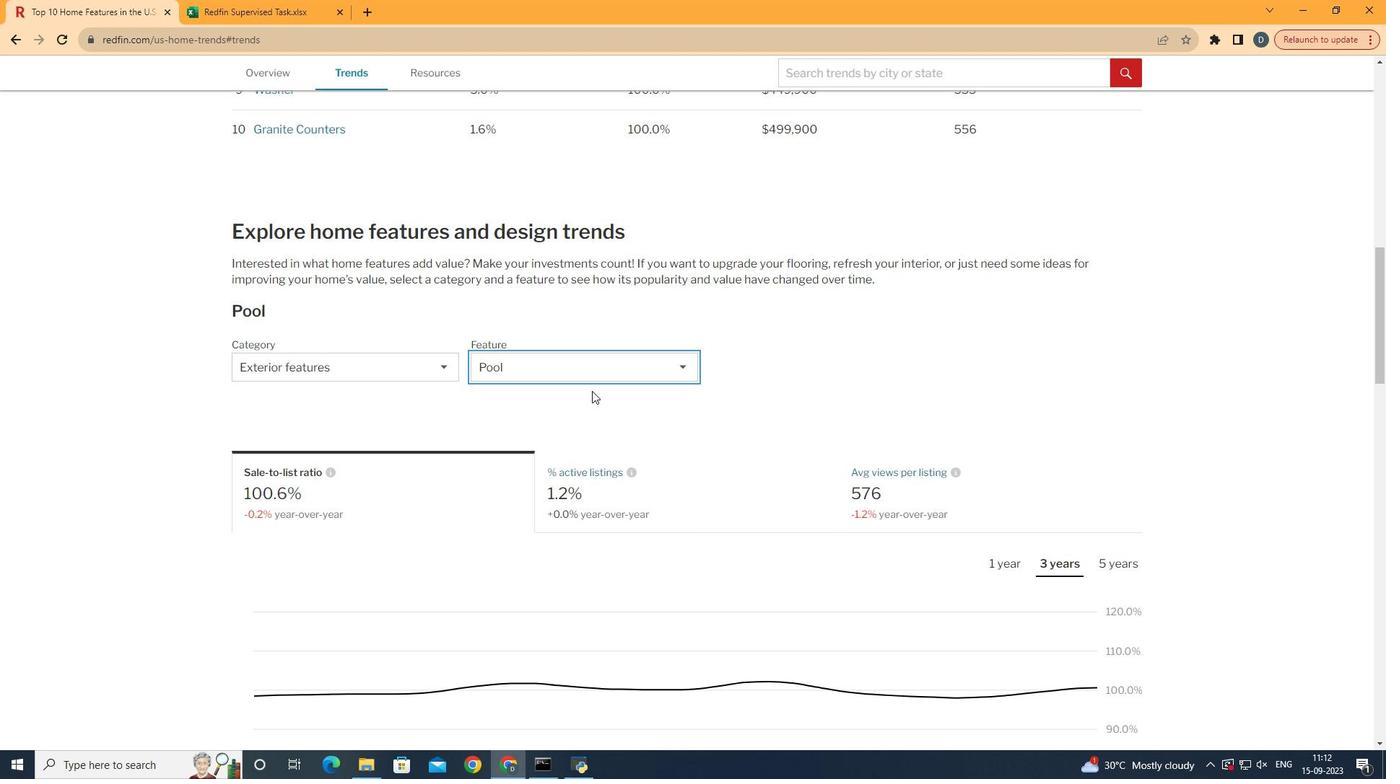
Action: Mouse moved to (784, 362)
Screenshot: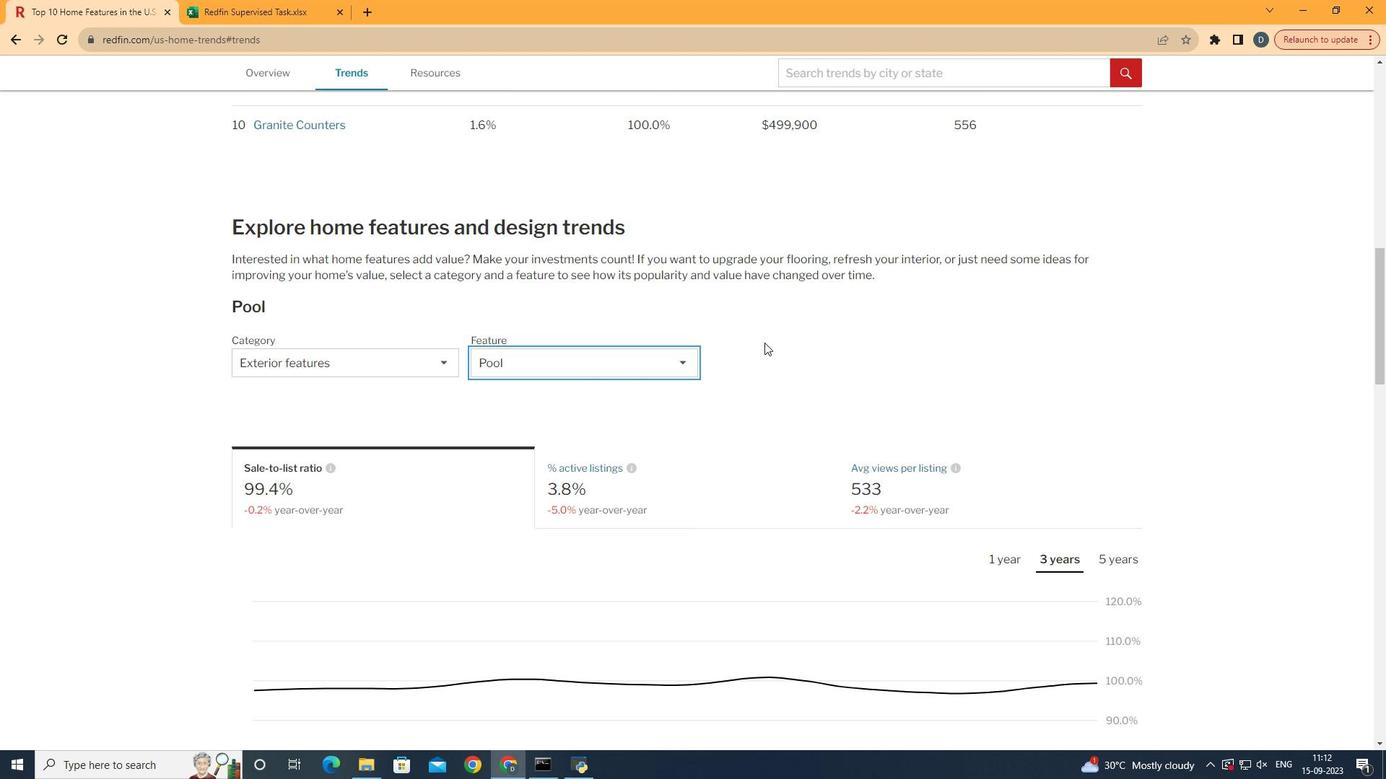
Action: Mouse scrolled (784, 361) with delta (0, 0)
Screenshot: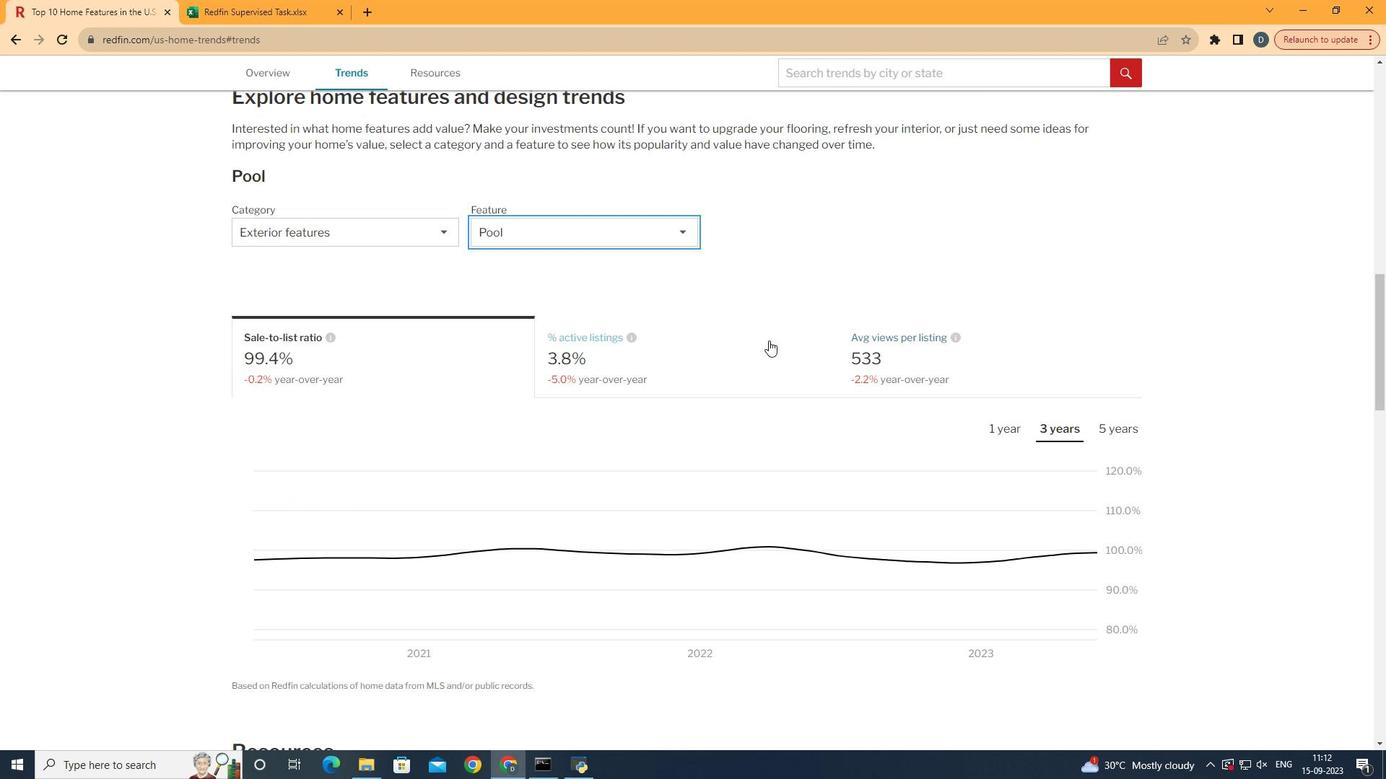 
Action: Mouse scrolled (784, 361) with delta (0, 0)
Screenshot: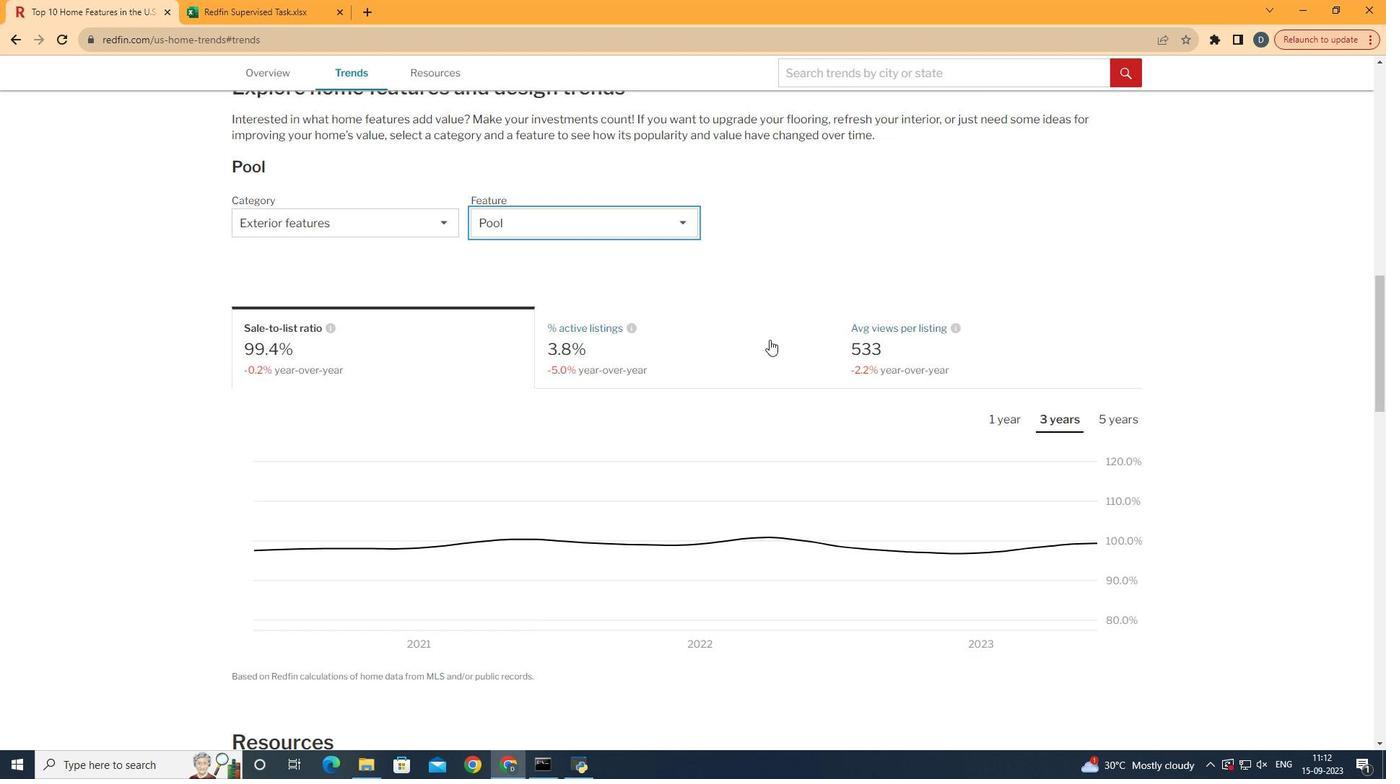 
Action: Mouse moved to (616, 236)
Screenshot: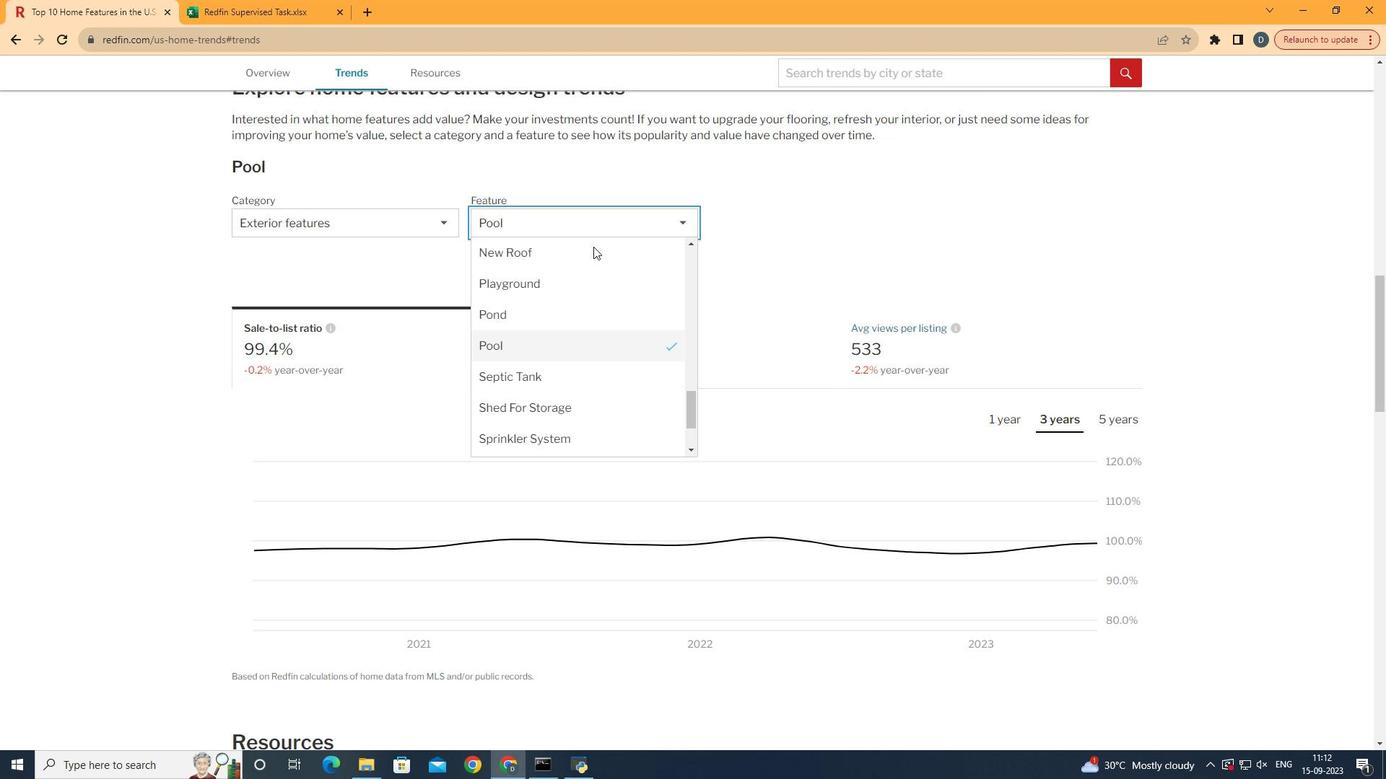 
Action: Mouse pressed left at (616, 236)
Screenshot: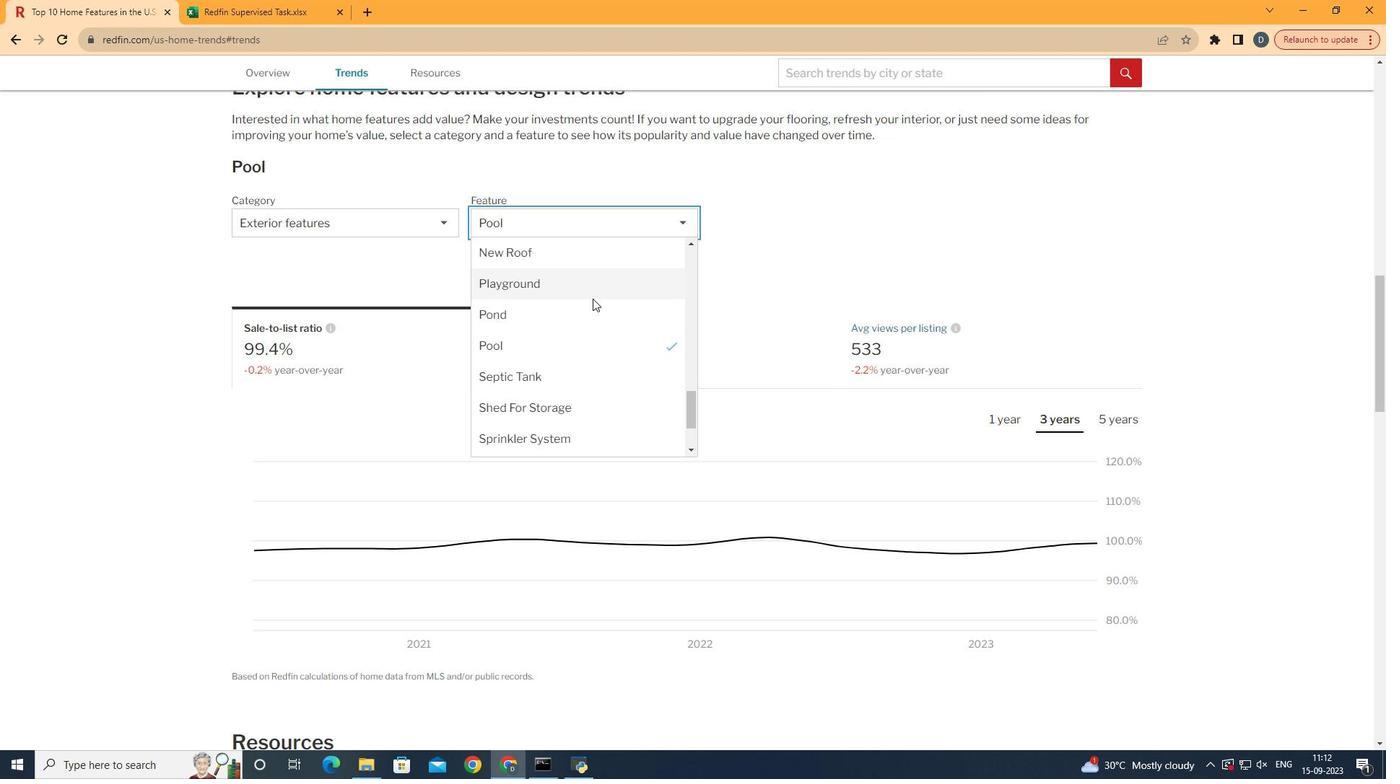 
Action: Mouse moved to (612, 392)
Screenshot: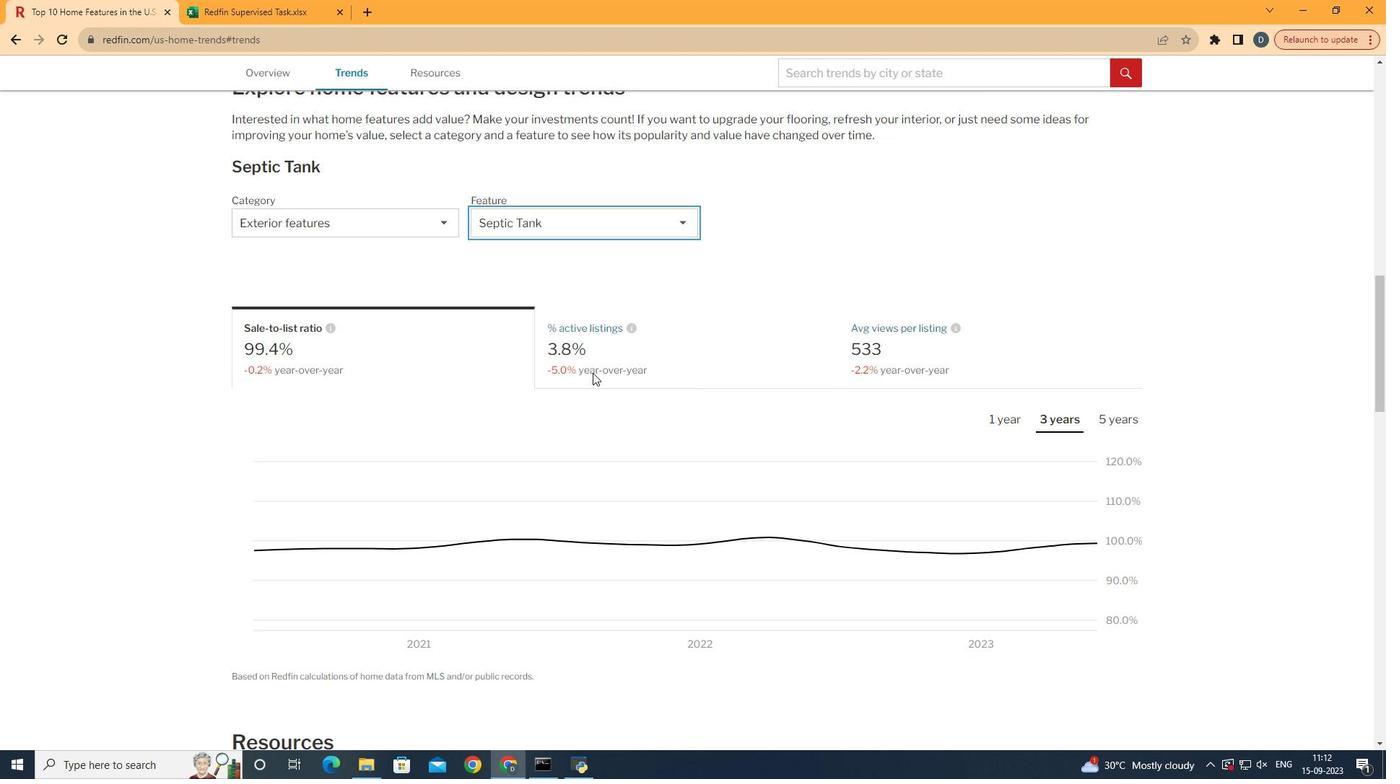 
Action: Mouse pressed left at (612, 392)
Screenshot: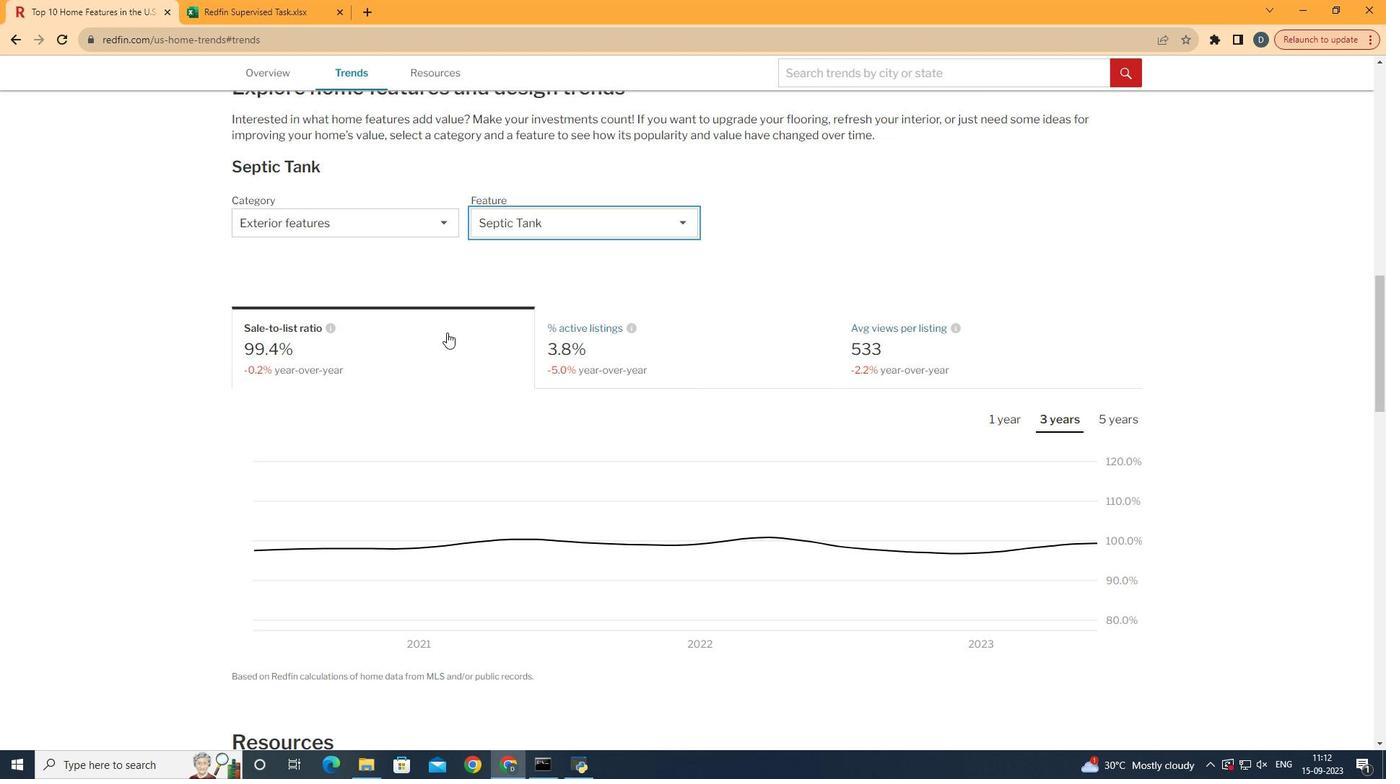 
Action: Mouse moved to (1019, 439)
Screenshot: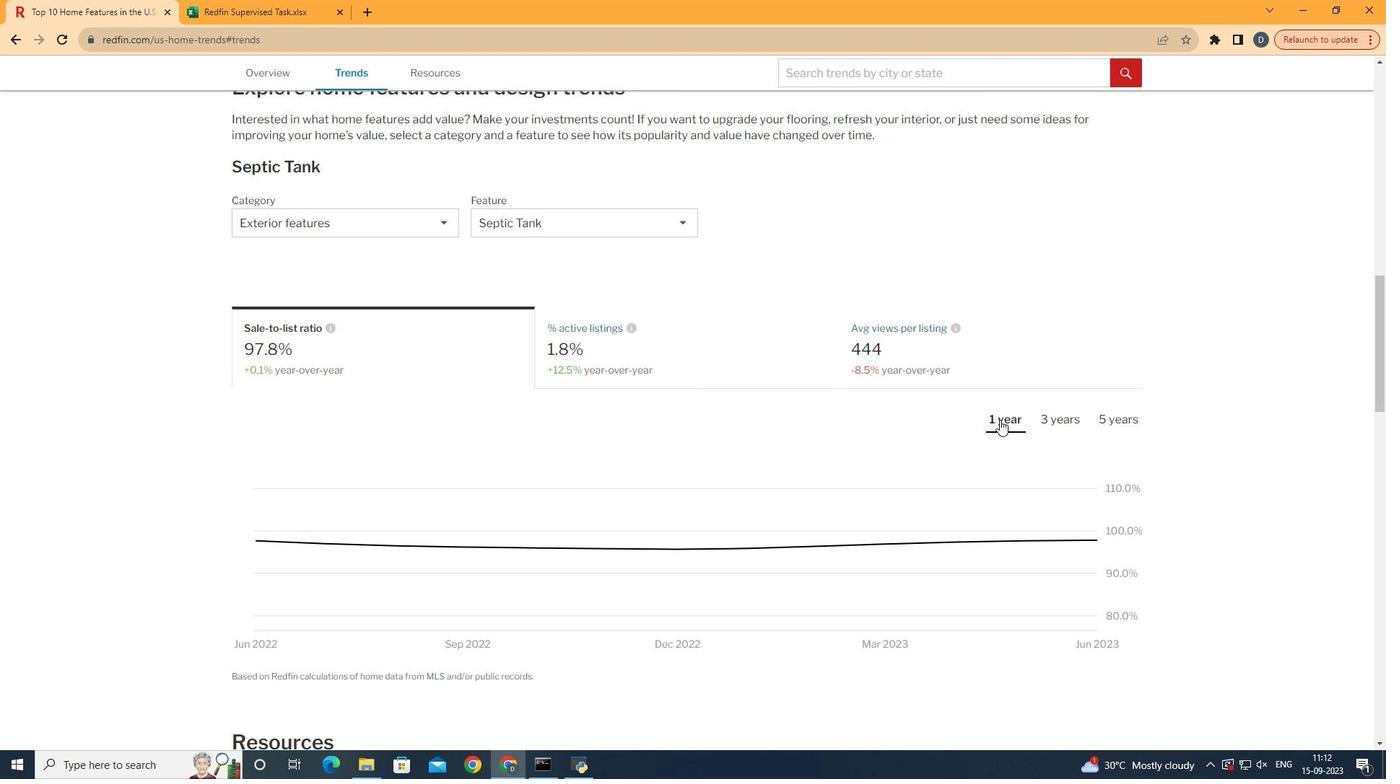 
Action: Mouse pressed left at (1019, 439)
Screenshot: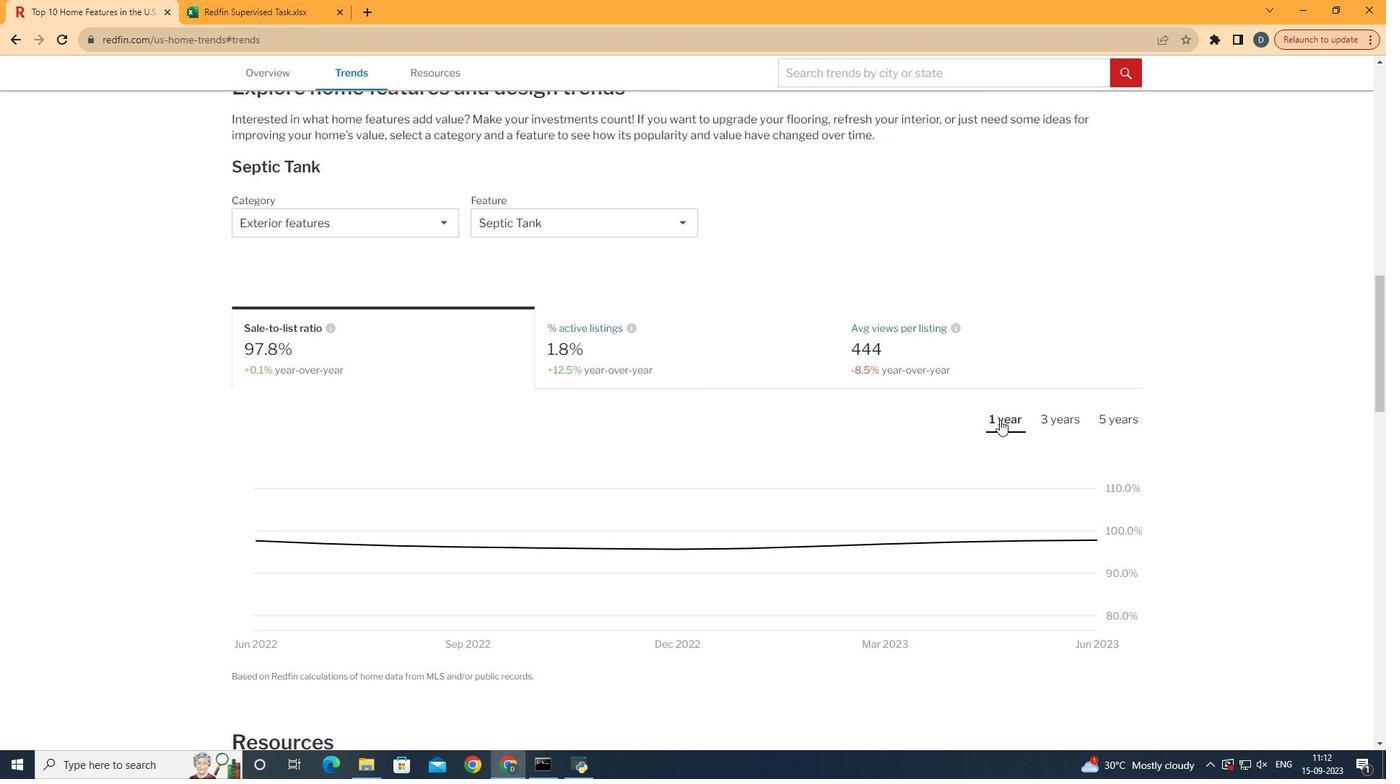 
Action: Mouse moved to (1020, 450)
Screenshot: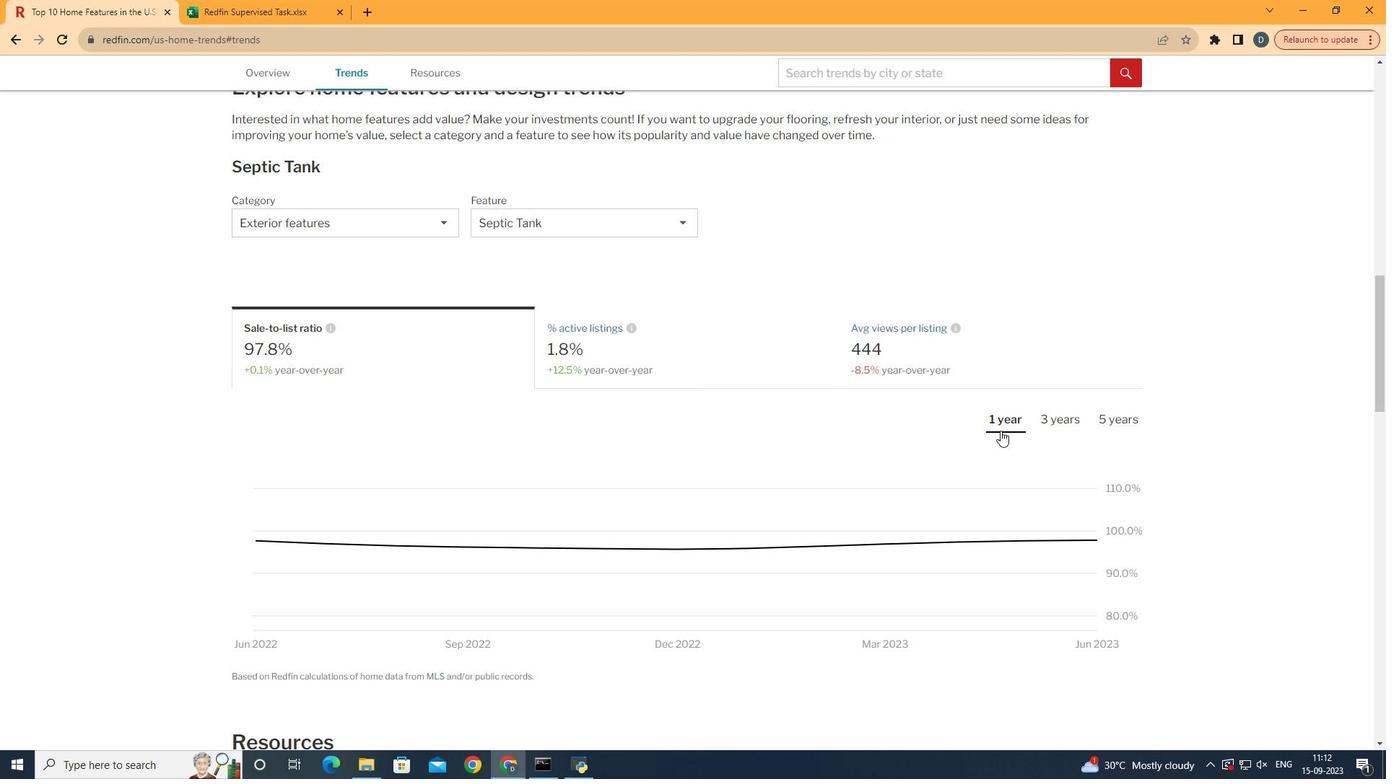 
